 Task: Create ChildIssue0000000740 as Child Issue of Issue Issue0000000370 in Backlog  in Scrum Project Project0000000074 in Jira. Assign Person0000000145 as Assignee of Child Issue ChildIssue0000000721 of Issue Issue0000000361 in Backlog  in Scrum Project Project0000000073 in Jira. Assign Person0000000145 as Assignee of Child Issue ChildIssue0000000722 of Issue Issue0000000361 in Backlog  in Scrum Project Project0000000073 in Jira. Assign Person0000000145 as Assignee of Child Issue ChildIssue0000000723 of Issue Issue0000000362 in Backlog  in Scrum Project Project0000000073 in Jira. Assign Person0000000145 as Assignee of Child Issue ChildIssue0000000724 of Issue Issue0000000362 in Backlog  in Scrum Project Project0000000073 in Jira
Action: Mouse moved to (83, 278)
Screenshot: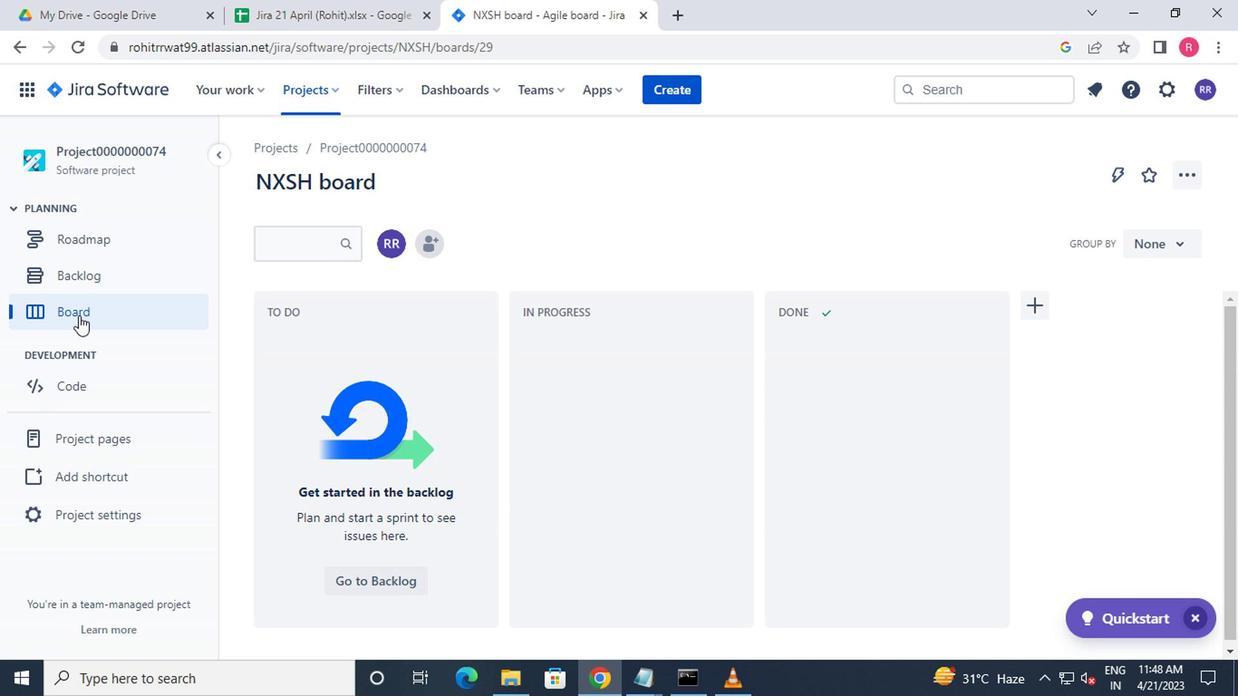 
Action: Mouse pressed left at (83, 278)
Screenshot: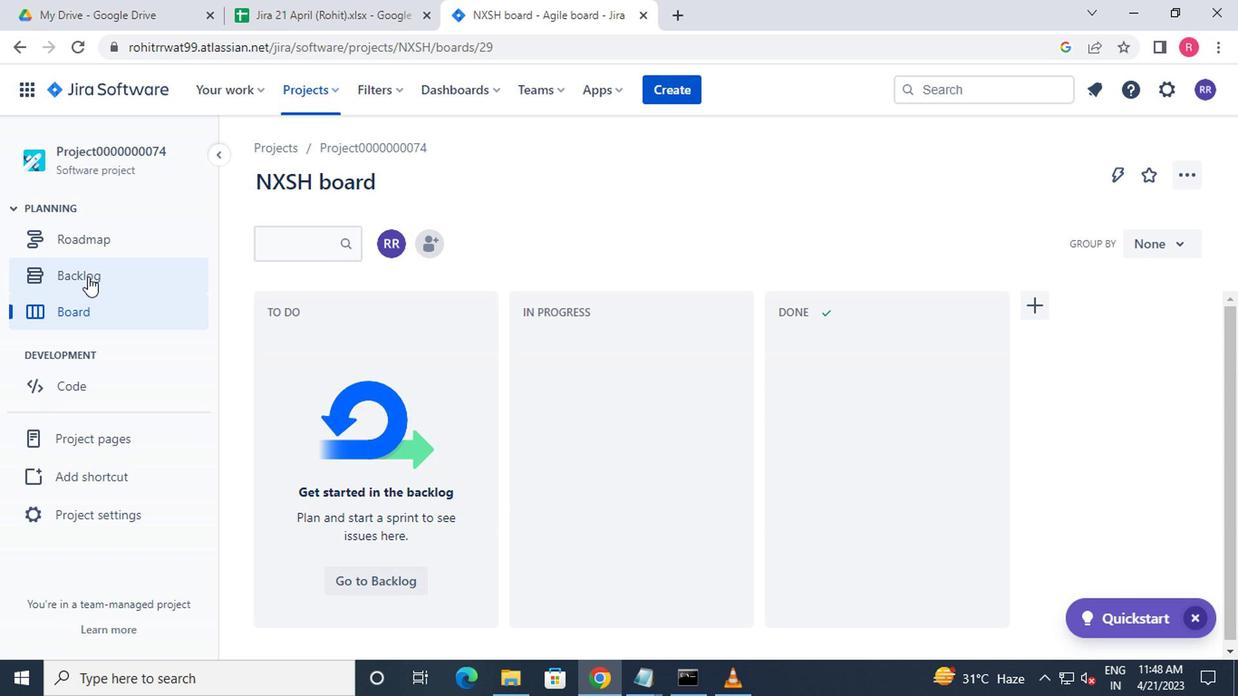 
Action: Mouse moved to (488, 432)
Screenshot: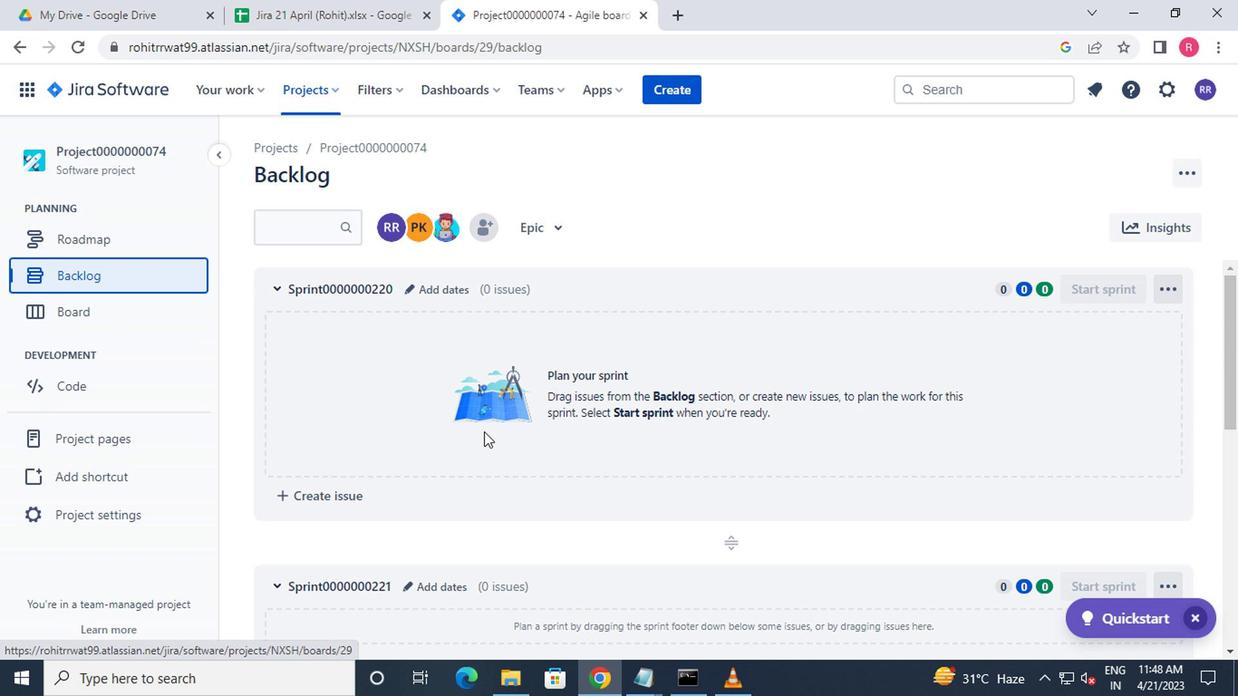 
Action: Mouse scrolled (488, 432) with delta (0, 0)
Screenshot: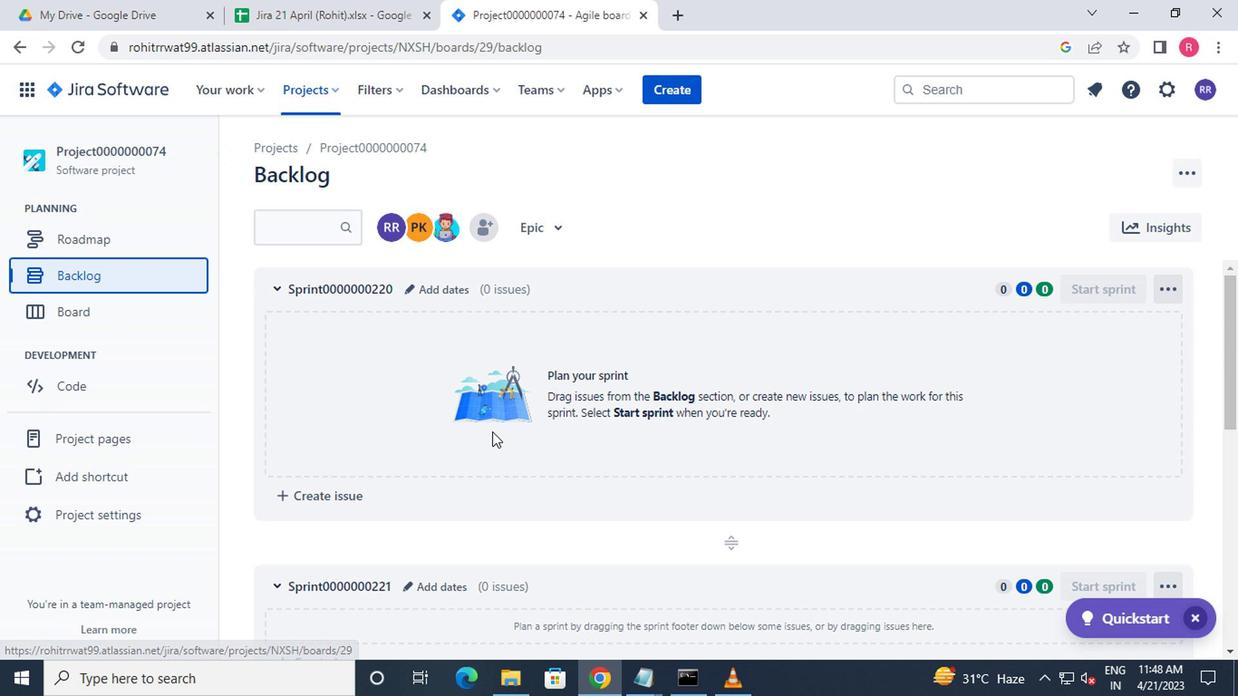
Action: Mouse scrolled (488, 432) with delta (0, 0)
Screenshot: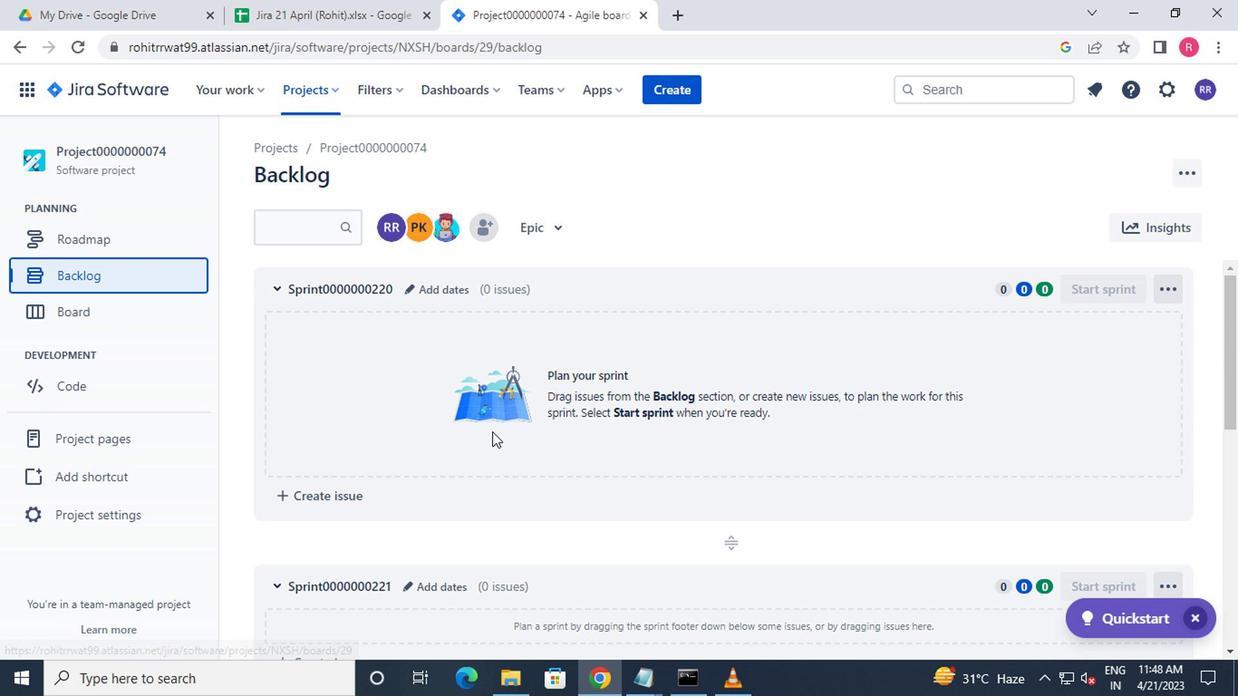 
Action: Mouse scrolled (488, 432) with delta (0, 0)
Screenshot: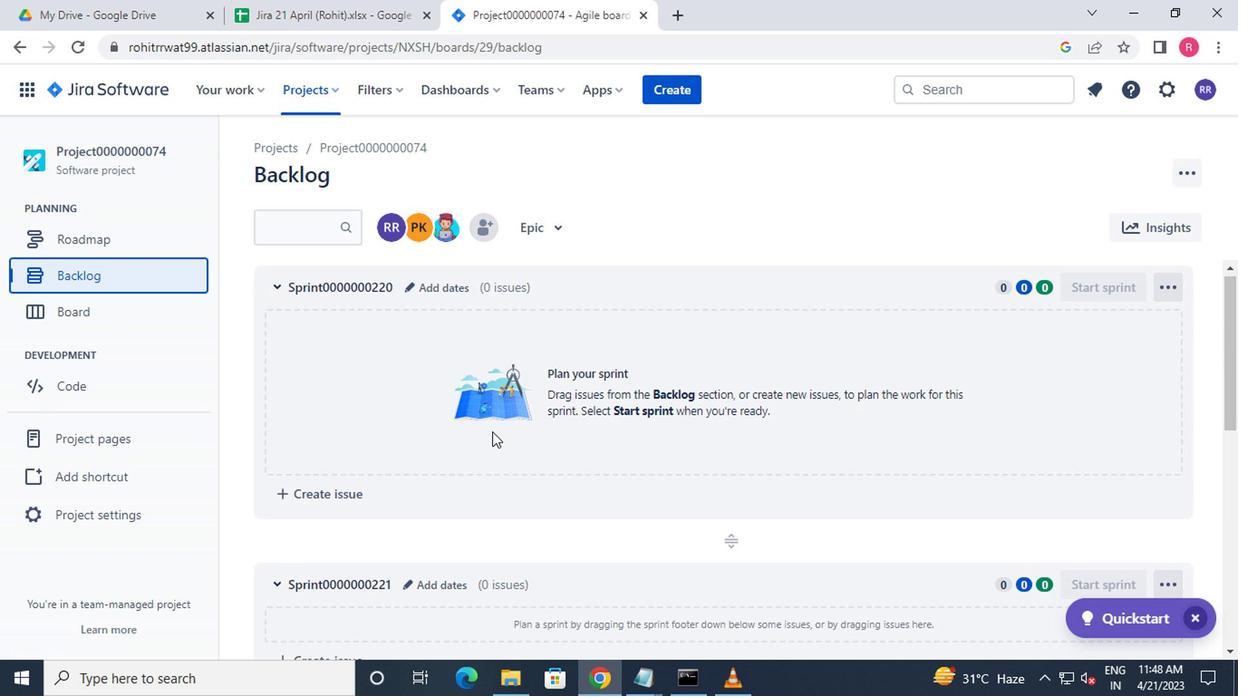 
Action: Mouse scrolled (488, 432) with delta (0, 0)
Screenshot: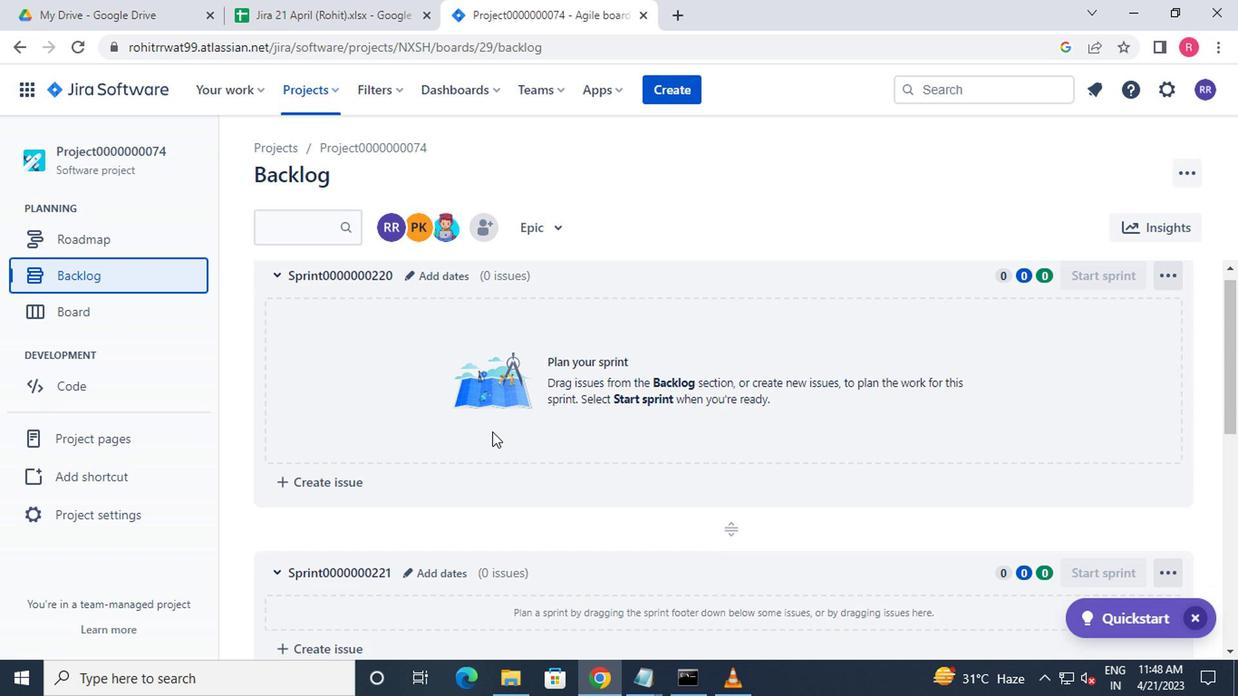 
Action: Mouse moved to (490, 432)
Screenshot: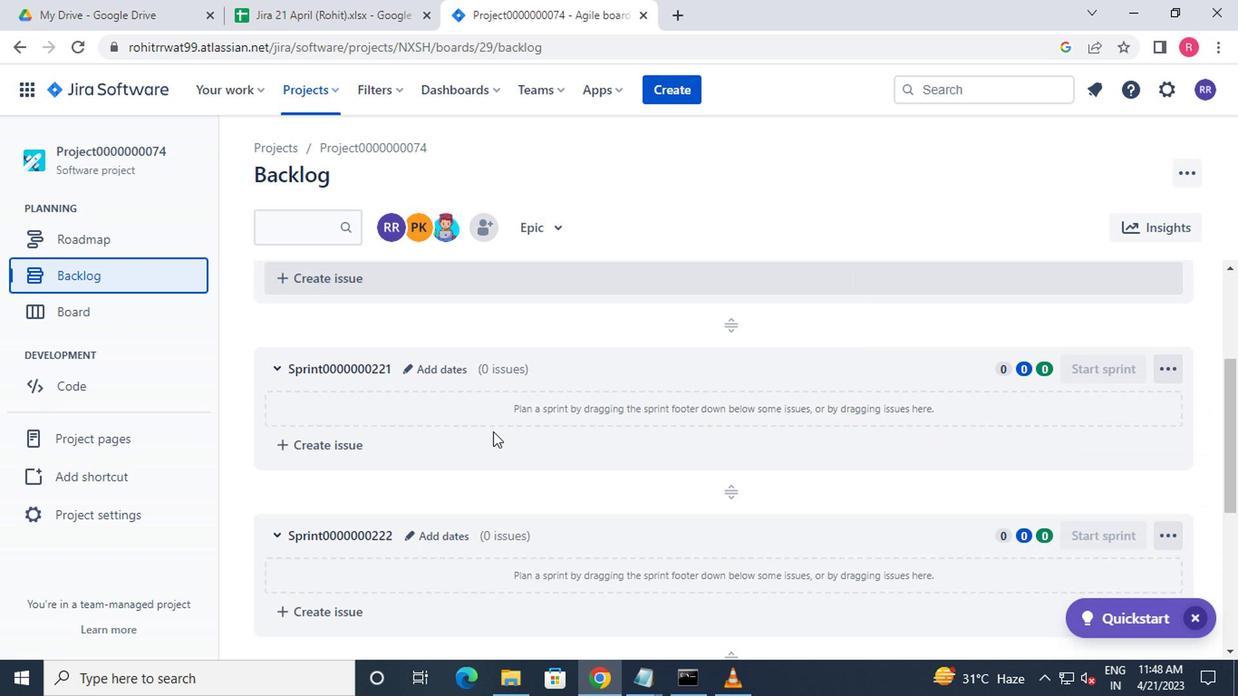 
Action: Mouse scrolled (490, 432) with delta (0, 0)
Screenshot: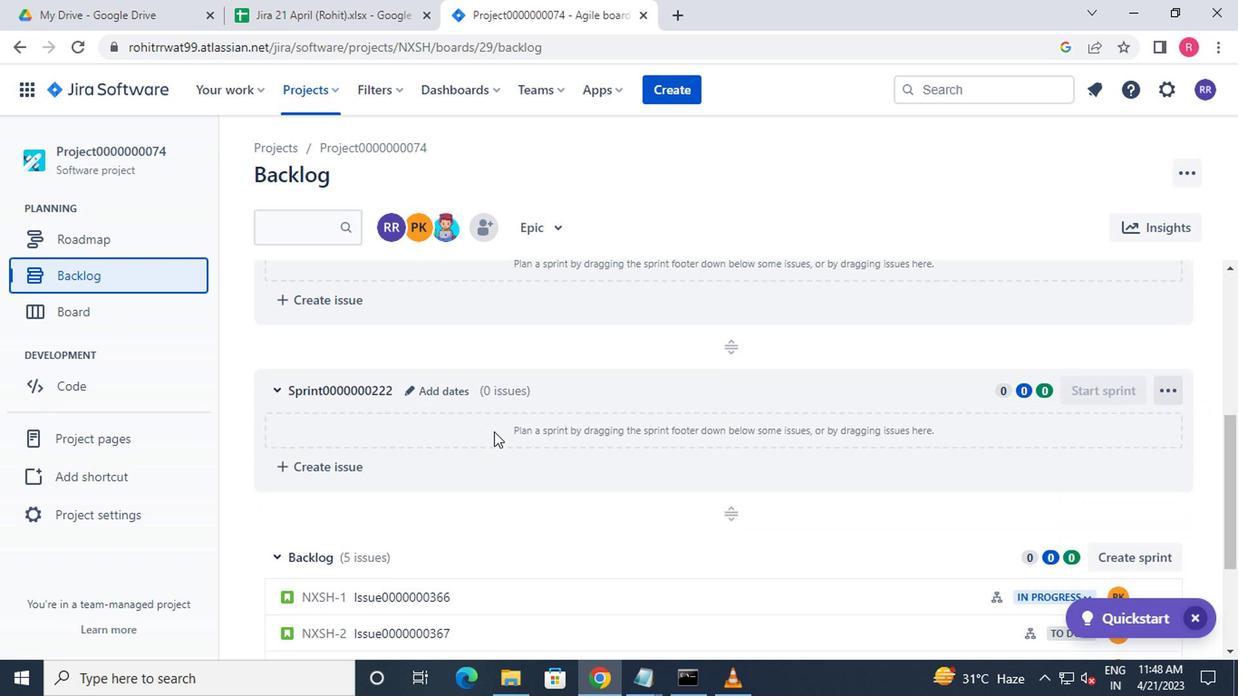 
Action: Mouse scrolled (490, 432) with delta (0, 0)
Screenshot: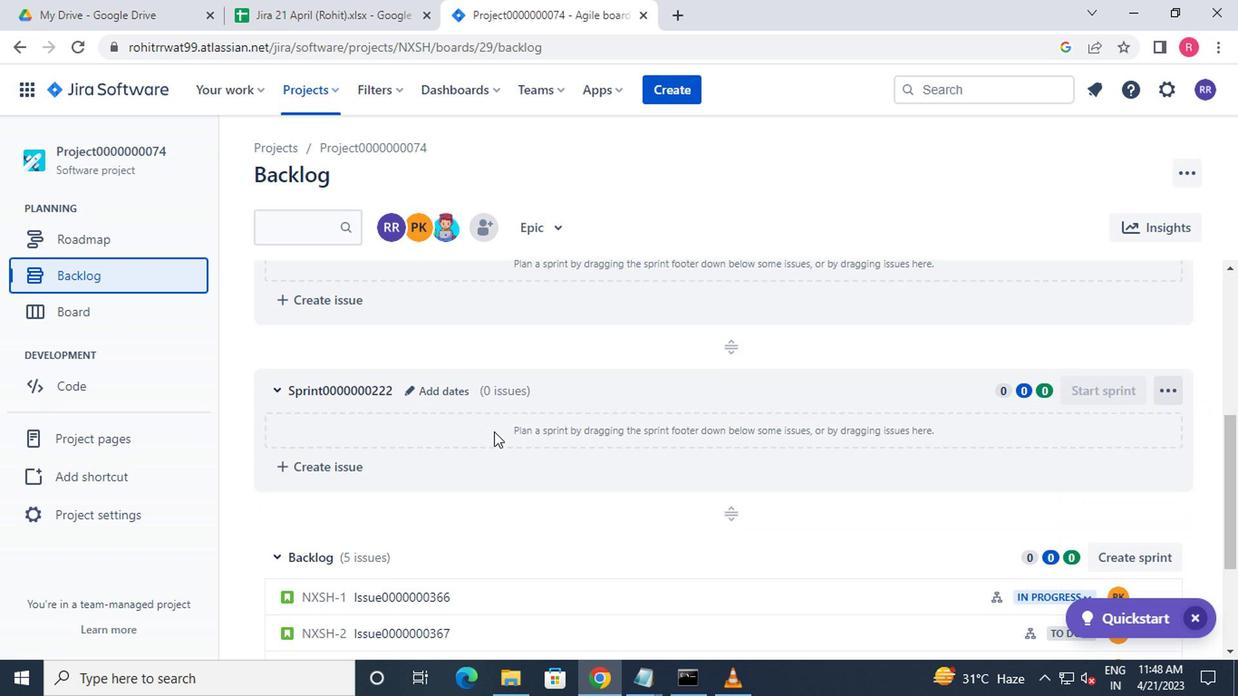 
Action: Mouse moved to (536, 558)
Screenshot: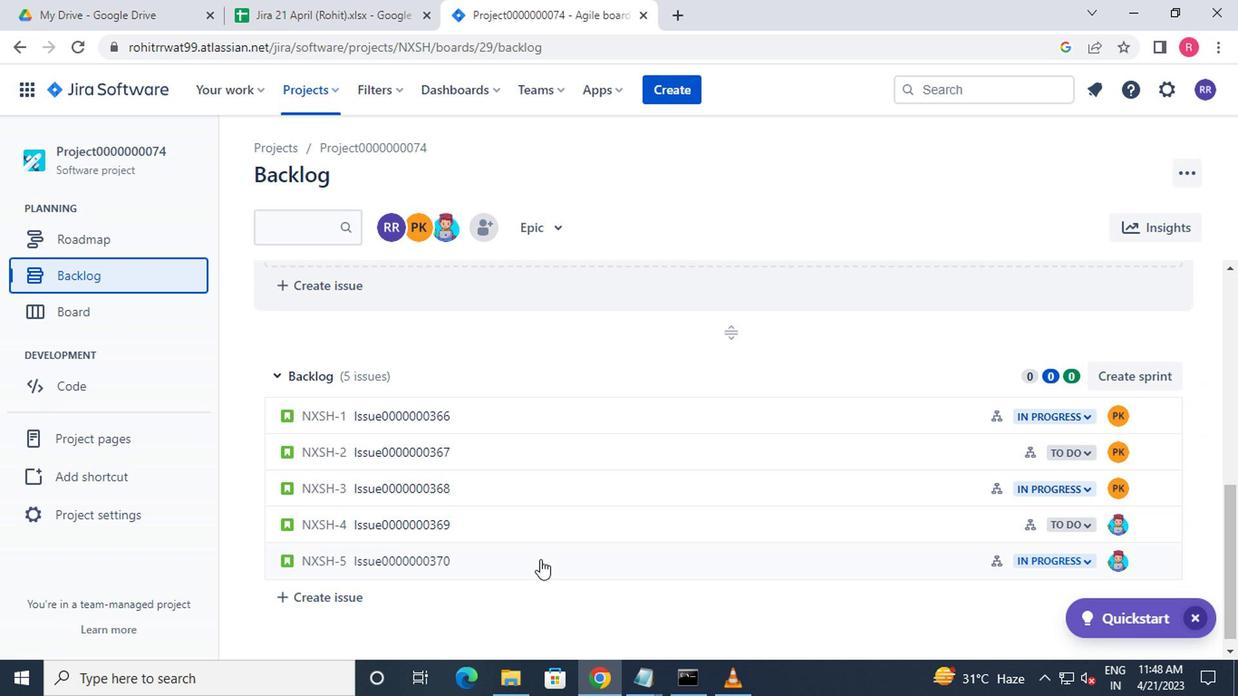 
Action: Mouse pressed left at (536, 558)
Screenshot: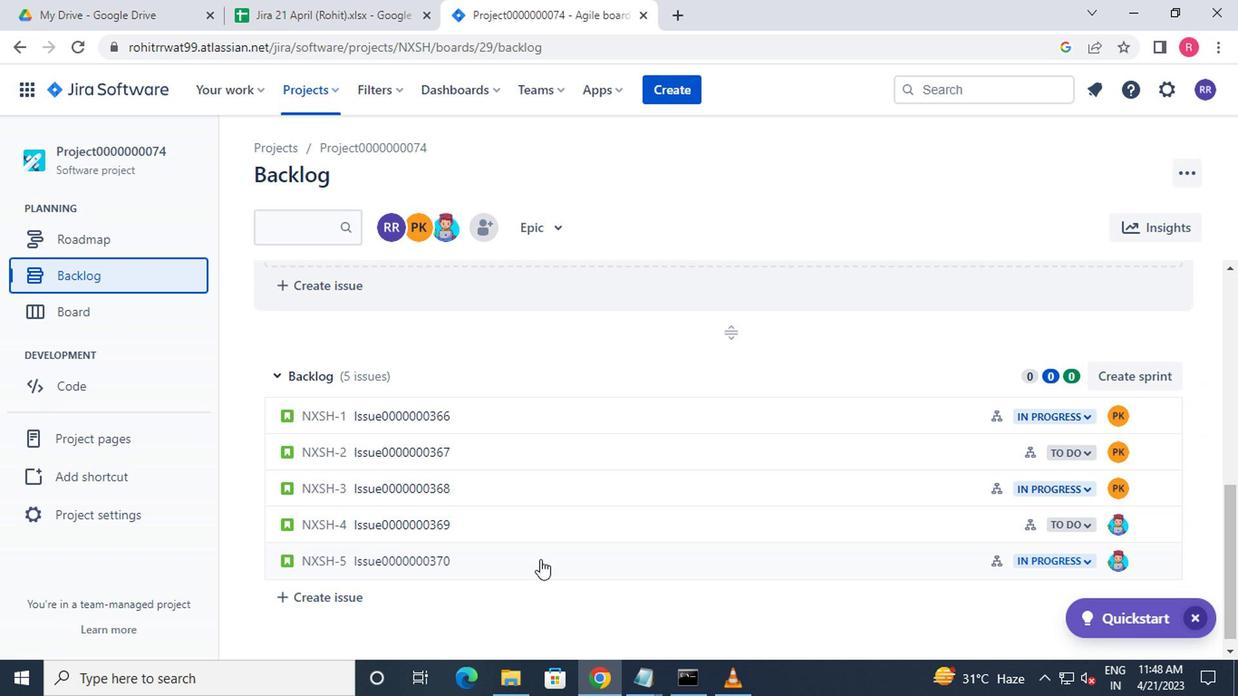 
Action: Mouse moved to (823, 556)
Screenshot: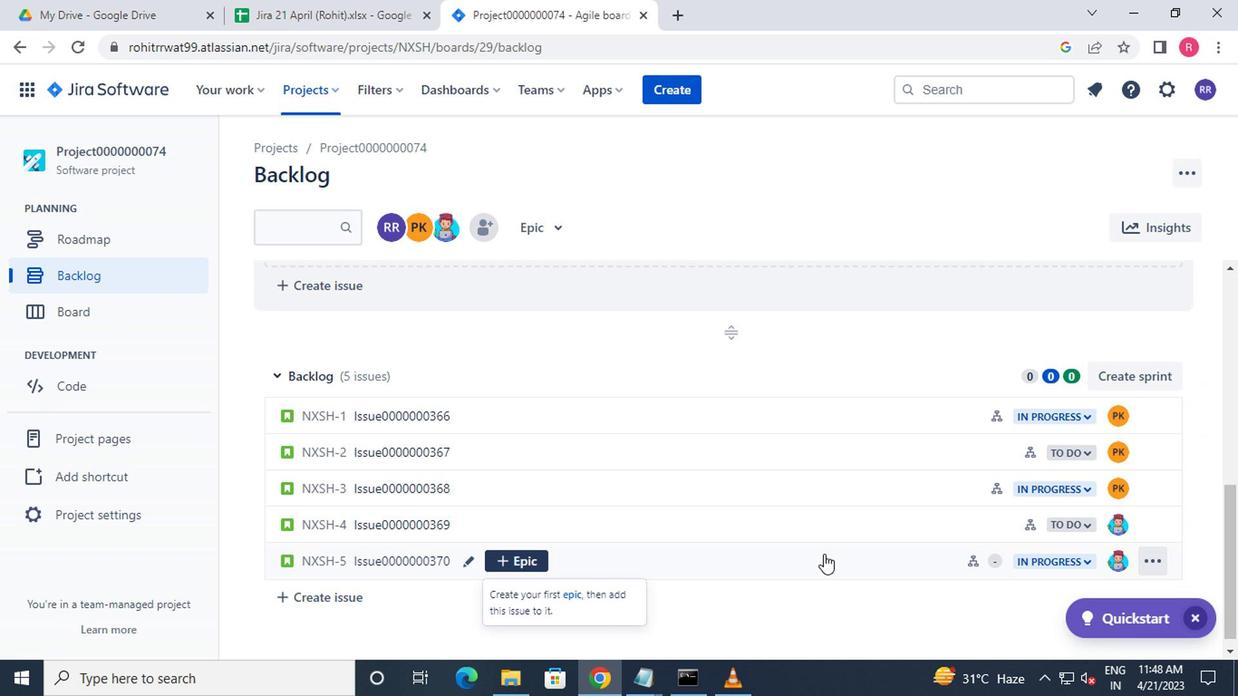 
Action: Mouse pressed left at (823, 556)
Screenshot: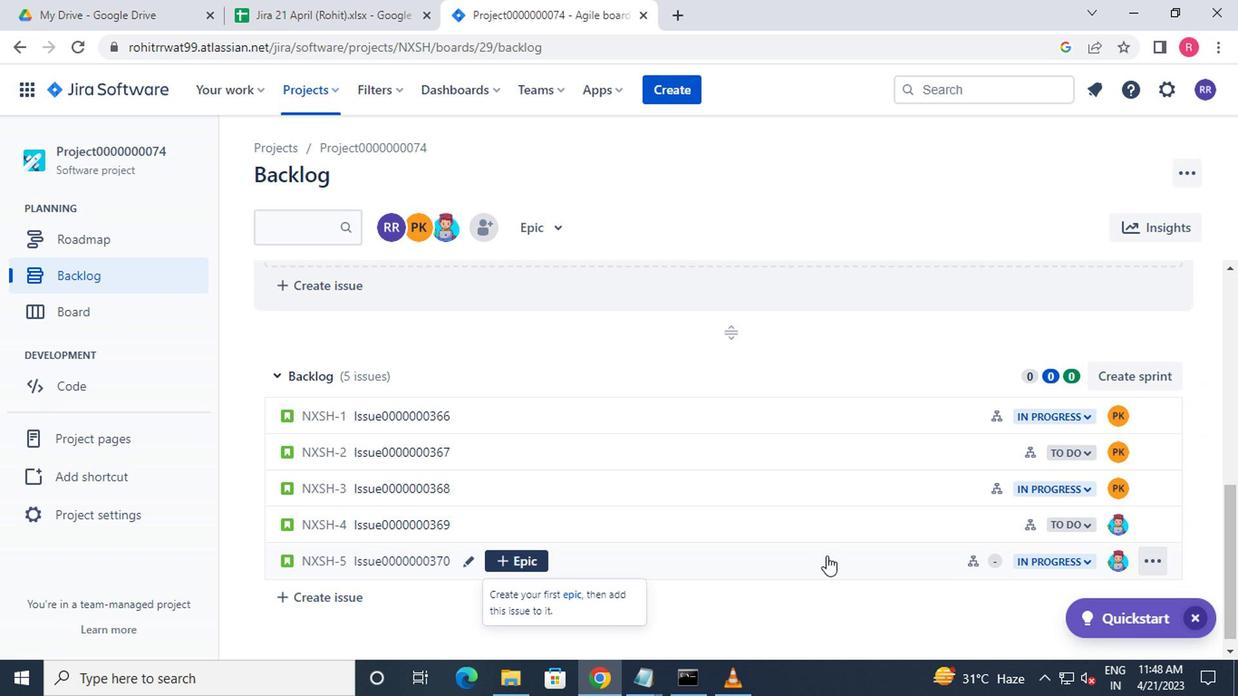 
Action: Mouse moved to (916, 371)
Screenshot: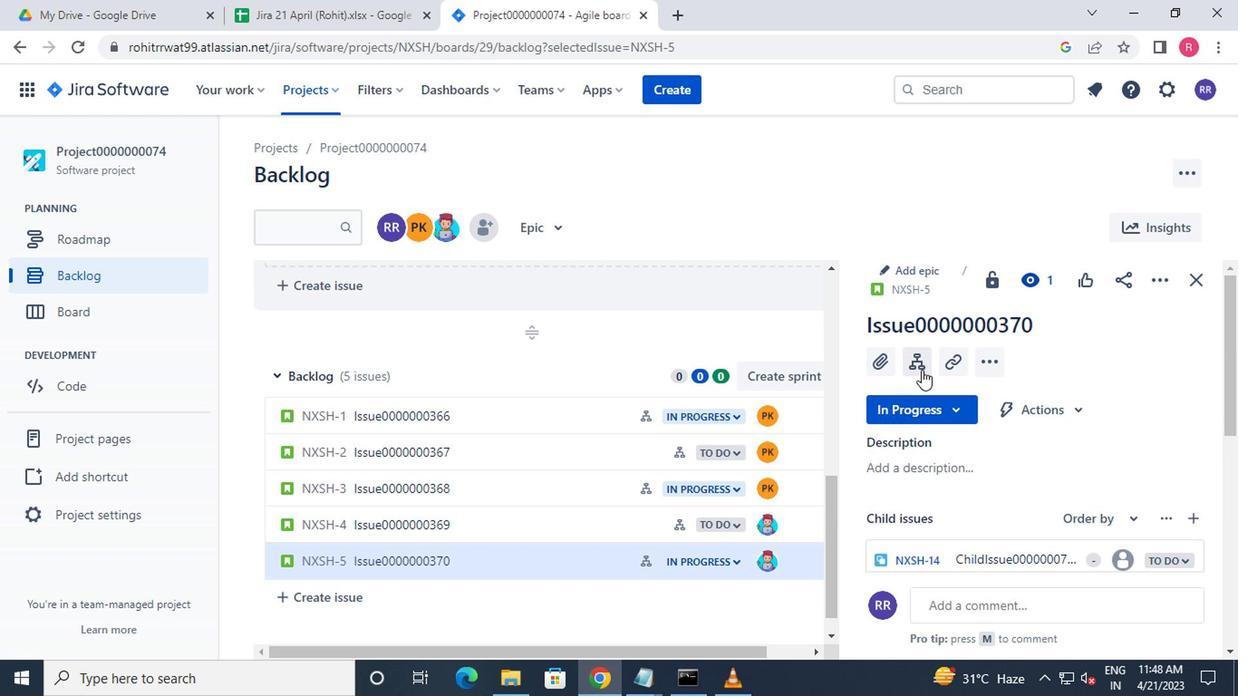 
Action: Mouse pressed left at (916, 371)
Screenshot: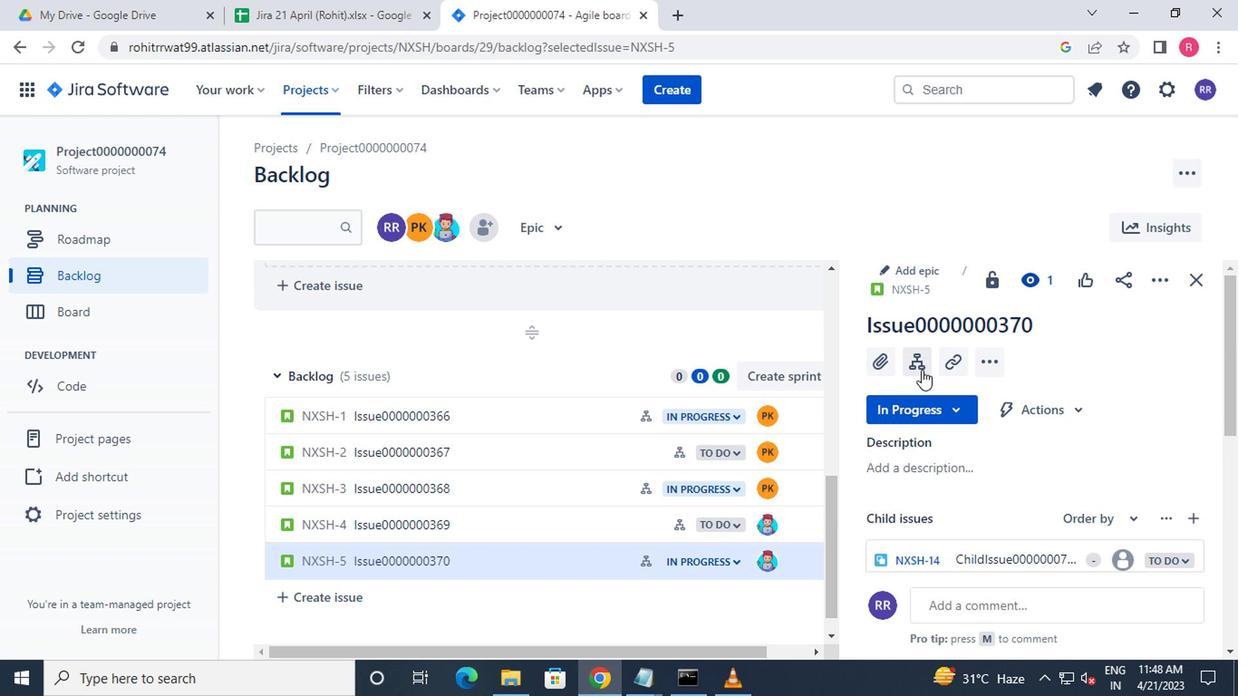 
Action: Mouse moved to (915, 389)
Screenshot: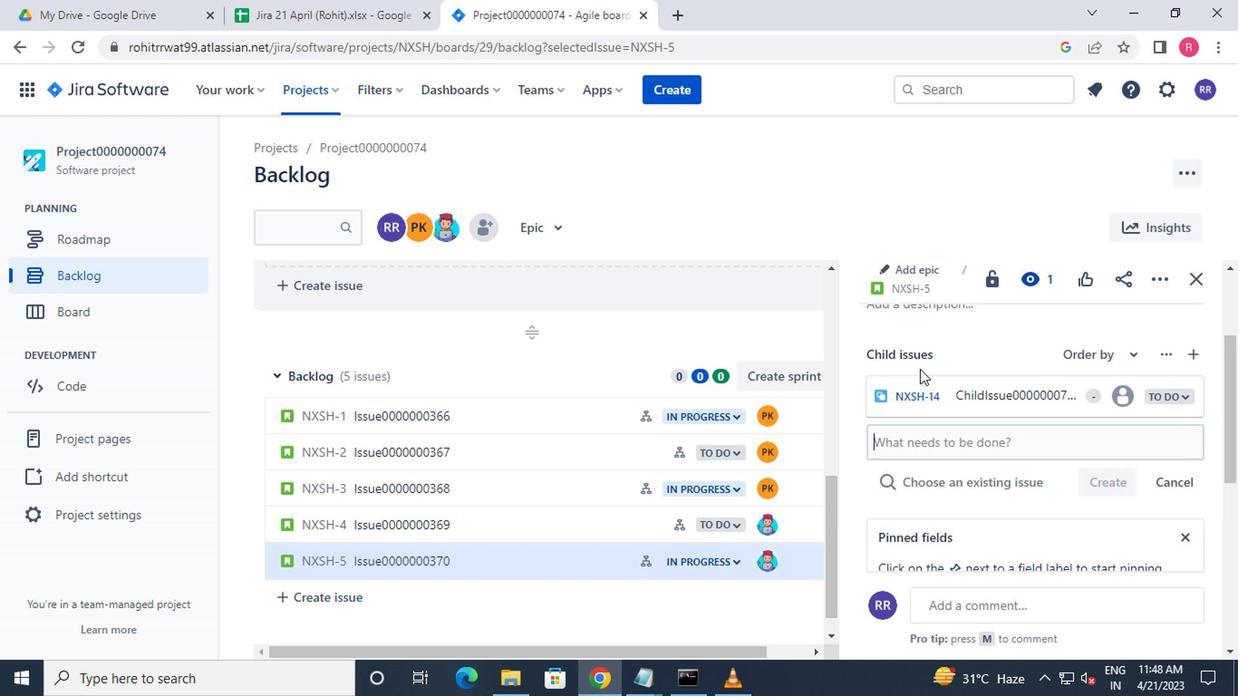 
Action: Mouse scrolled (915, 388) with delta (0, -1)
Screenshot: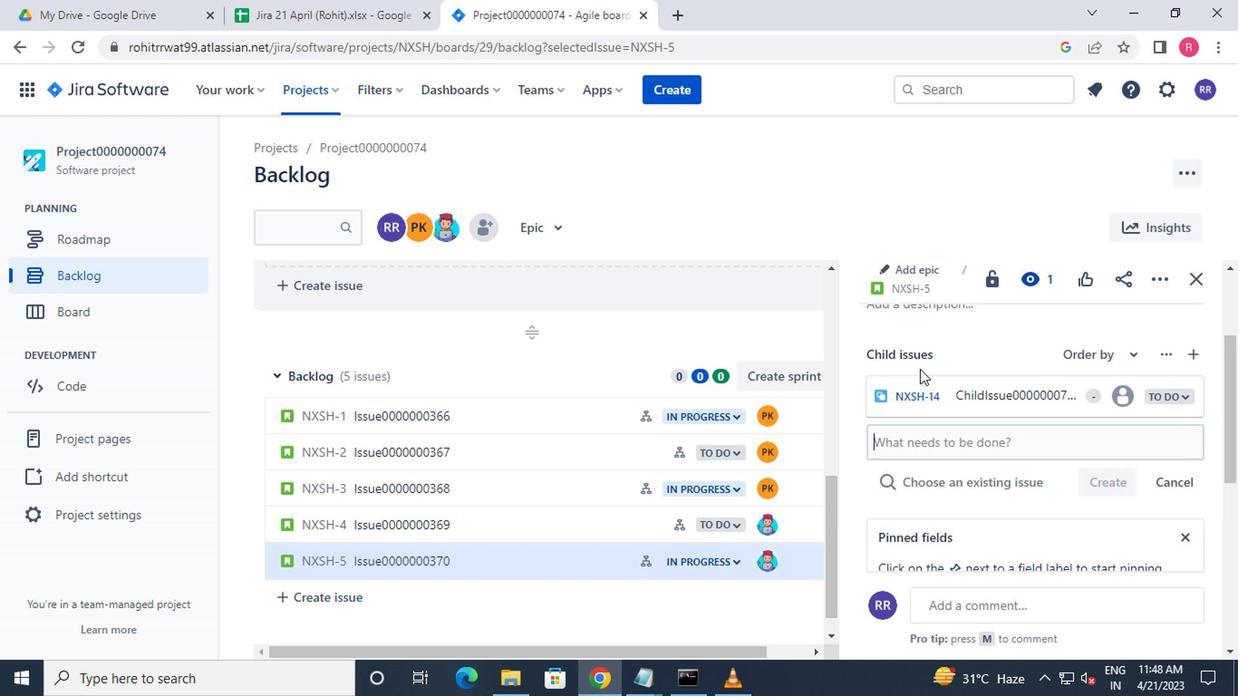
Action: Mouse moved to (930, 374)
Screenshot: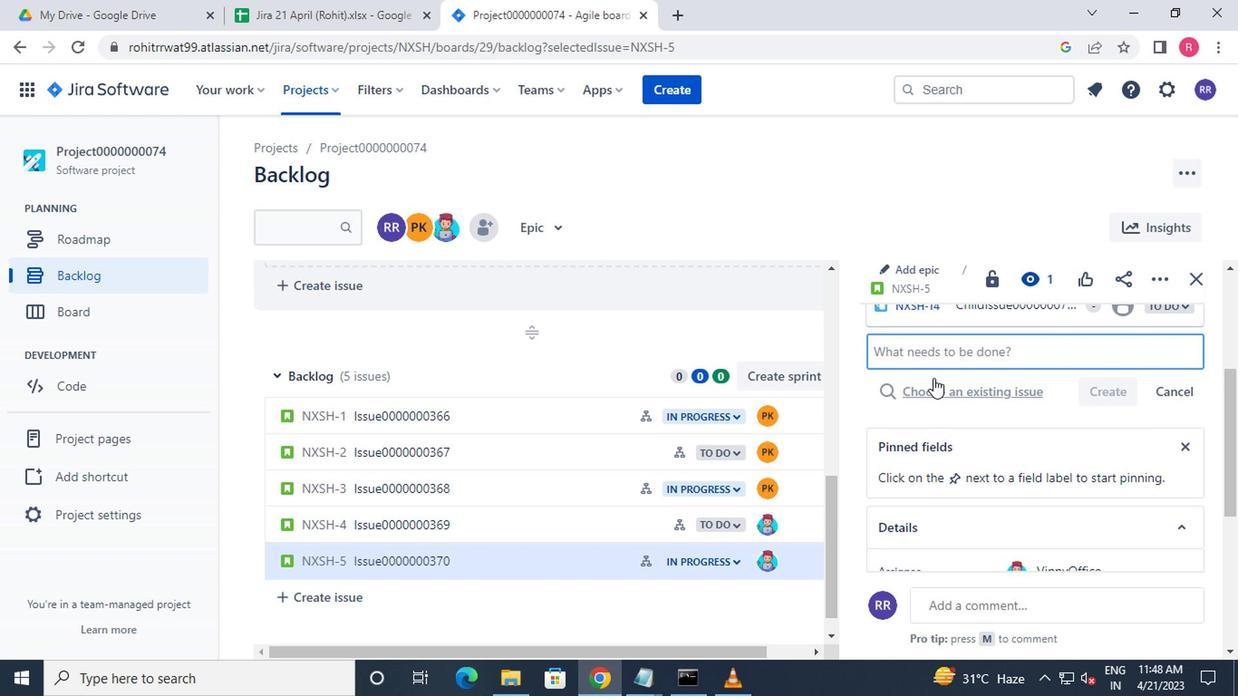 
Action: Key pressed <Key.shift>CHILD<Key.shift_r>ISSUE0000000370<Key.enter>
Screenshot: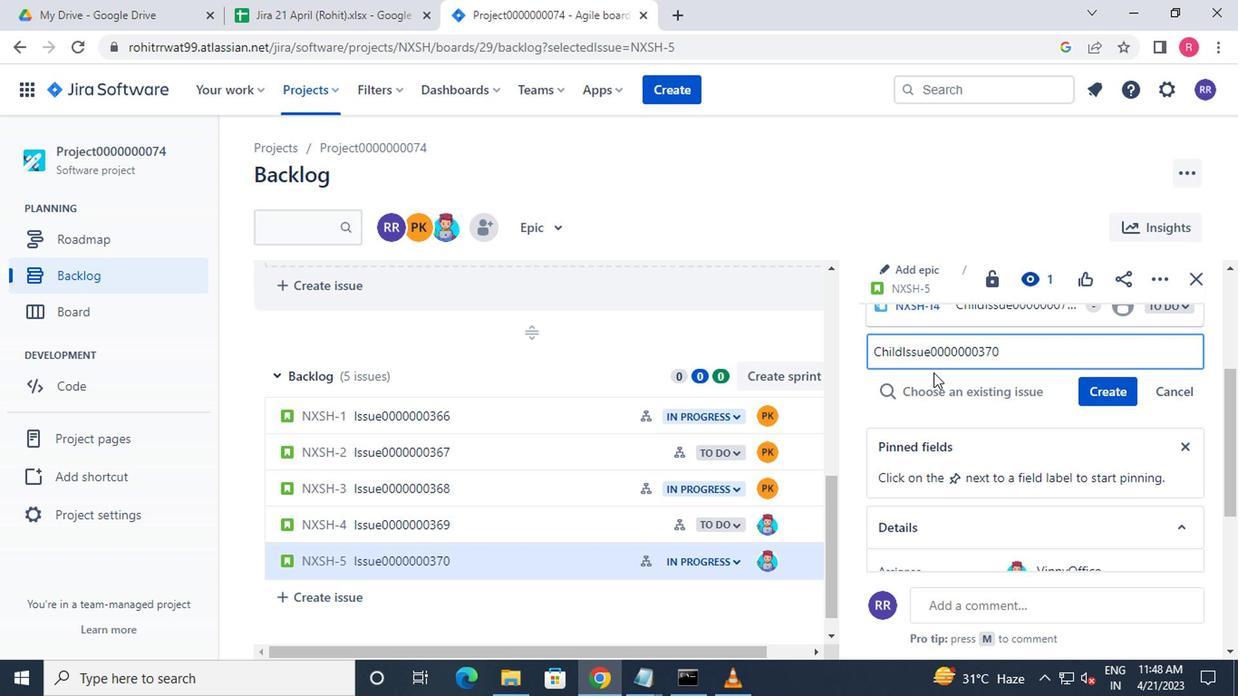 
Action: Mouse moved to (305, 90)
Screenshot: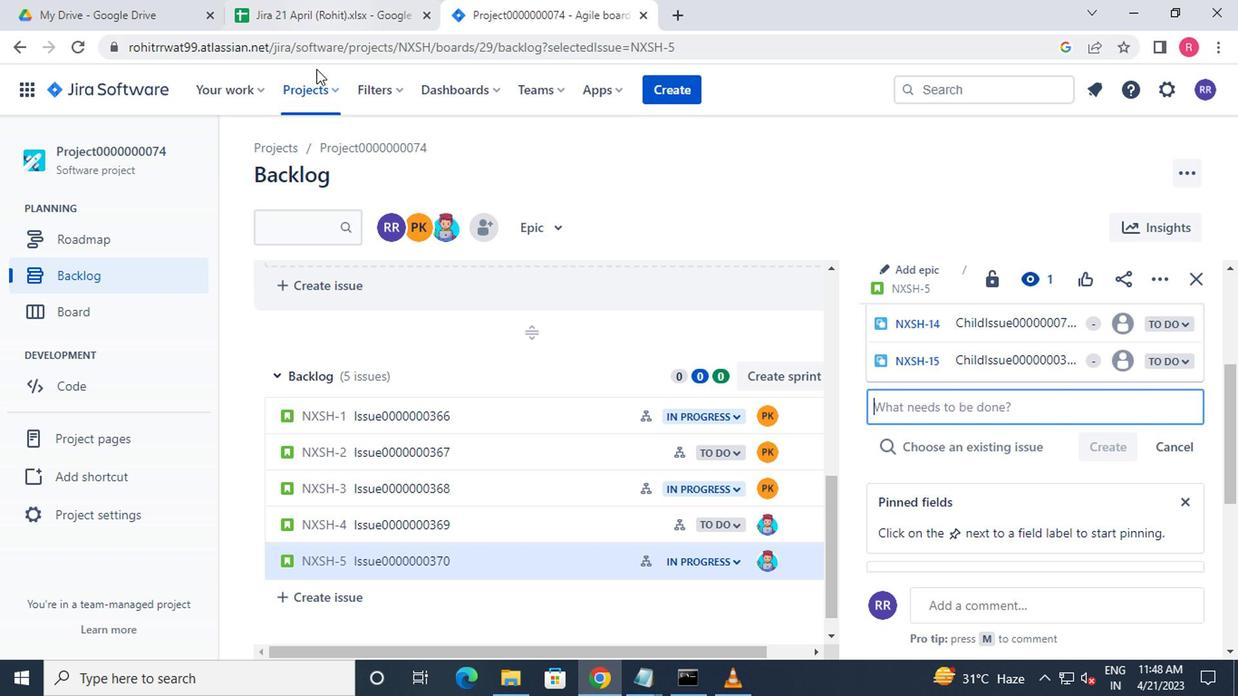 
Action: Mouse pressed left at (305, 90)
Screenshot: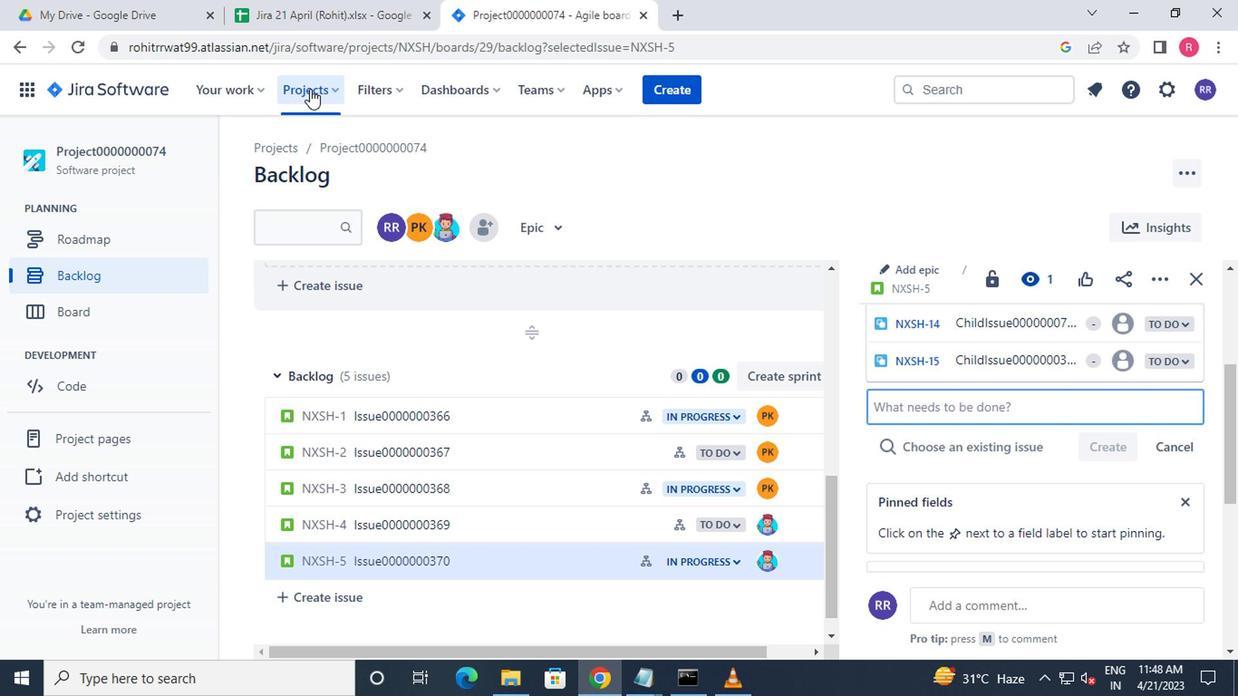 
Action: Mouse moved to (432, 221)
Screenshot: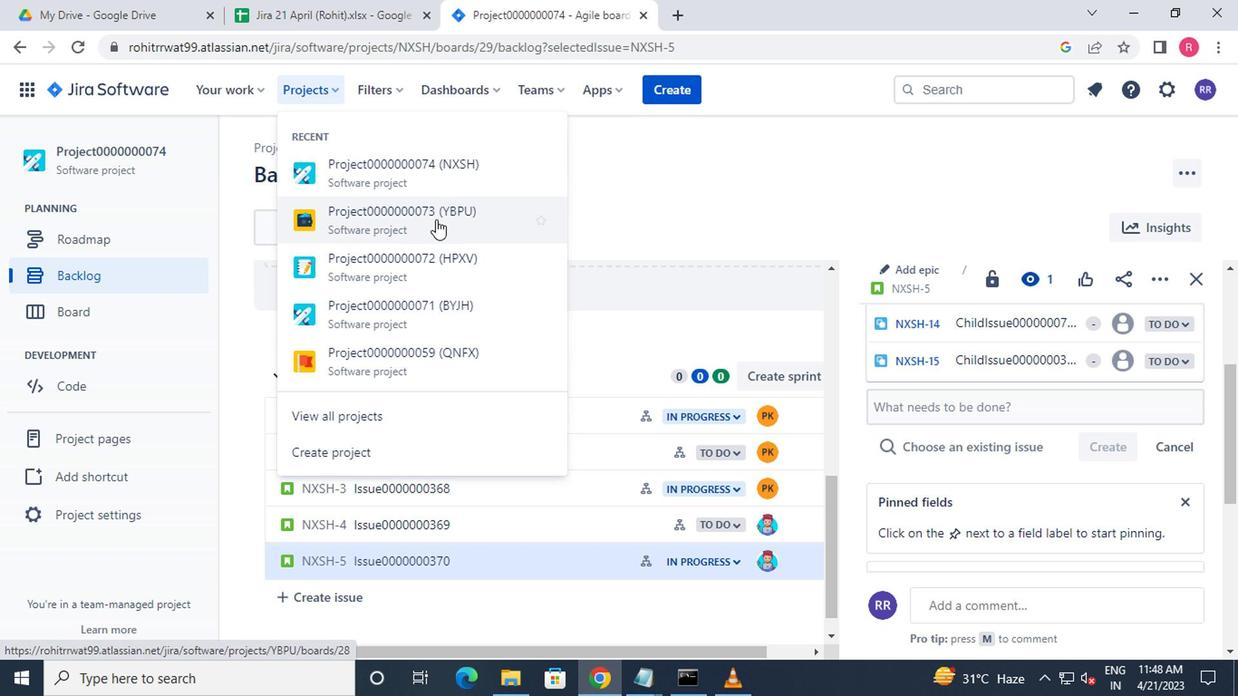 
Action: Mouse pressed left at (432, 221)
Screenshot: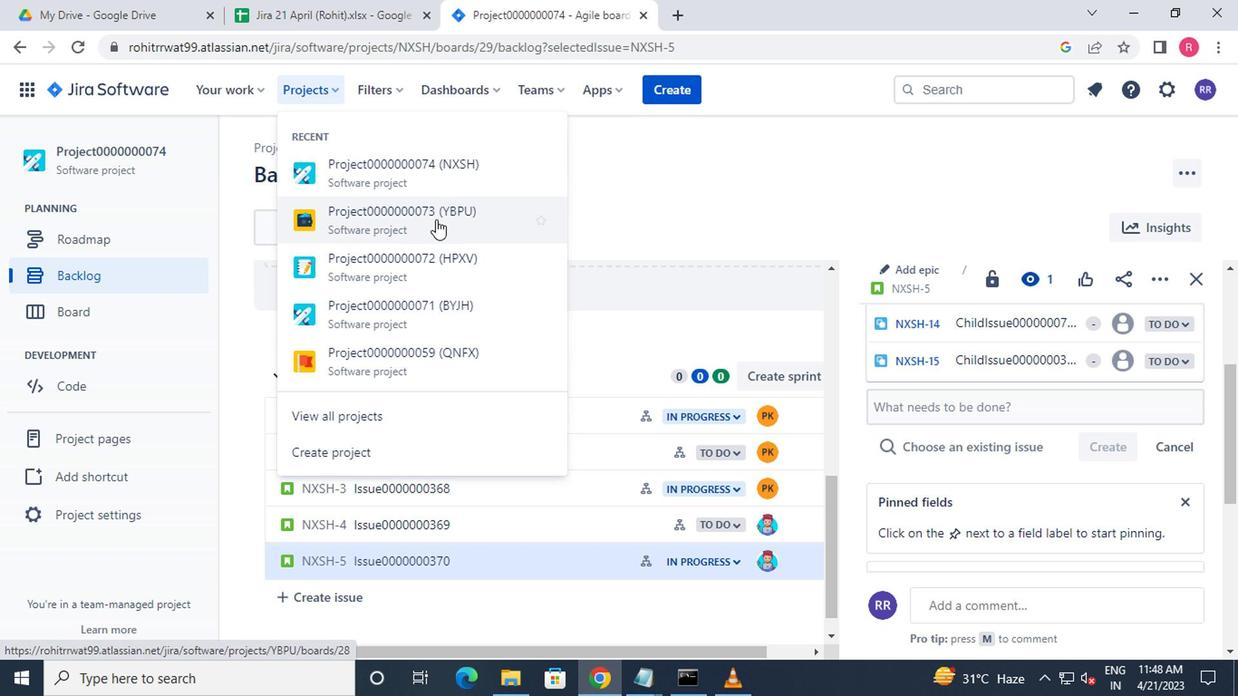 
Action: Mouse moved to (163, 272)
Screenshot: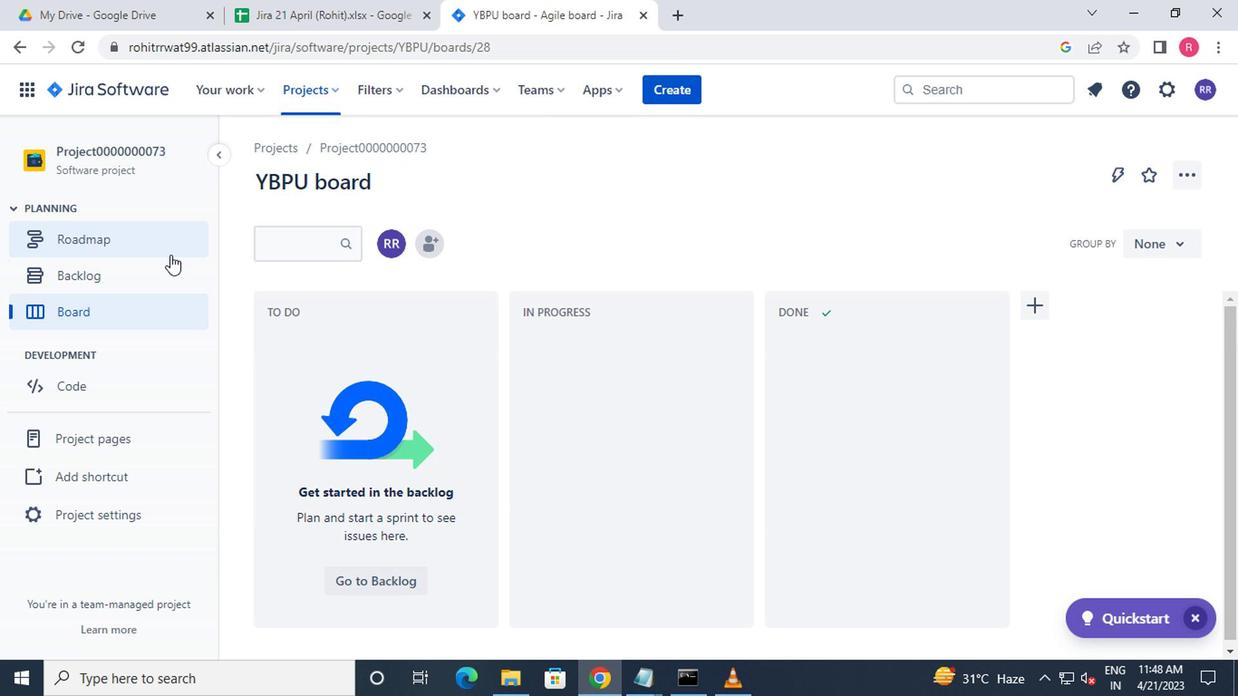 
Action: Mouse pressed left at (163, 272)
Screenshot: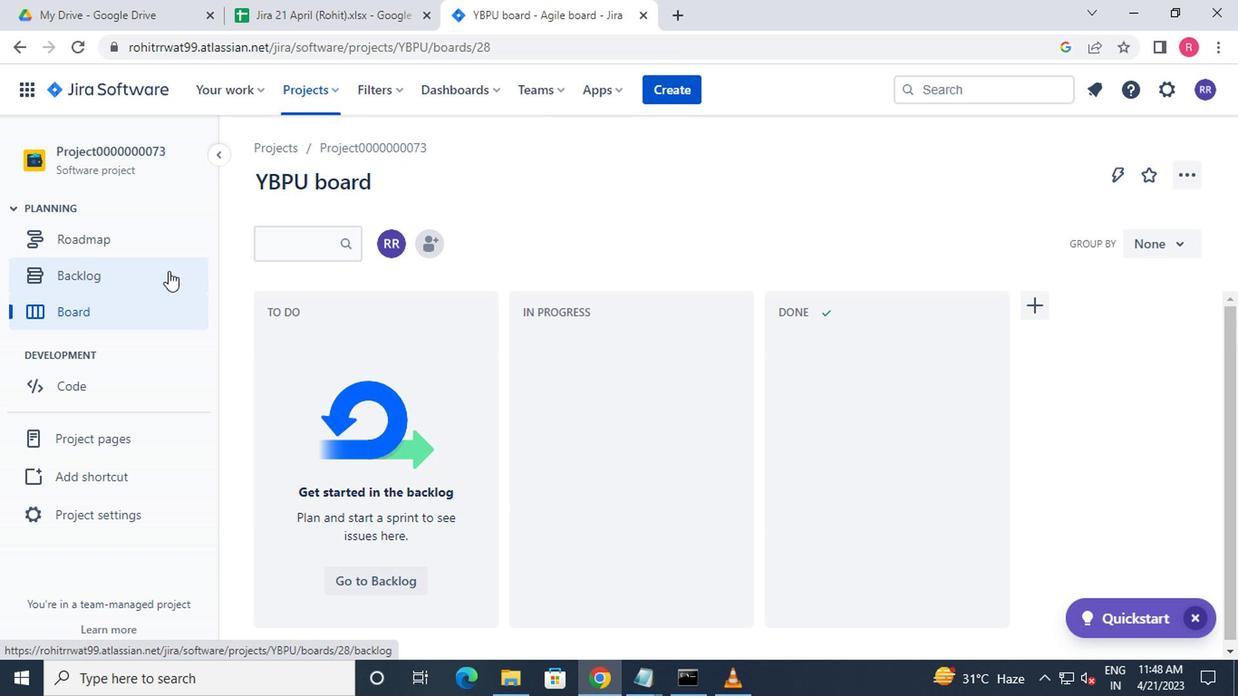 
Action: Mouse moved to (481, 369)
Screenshot: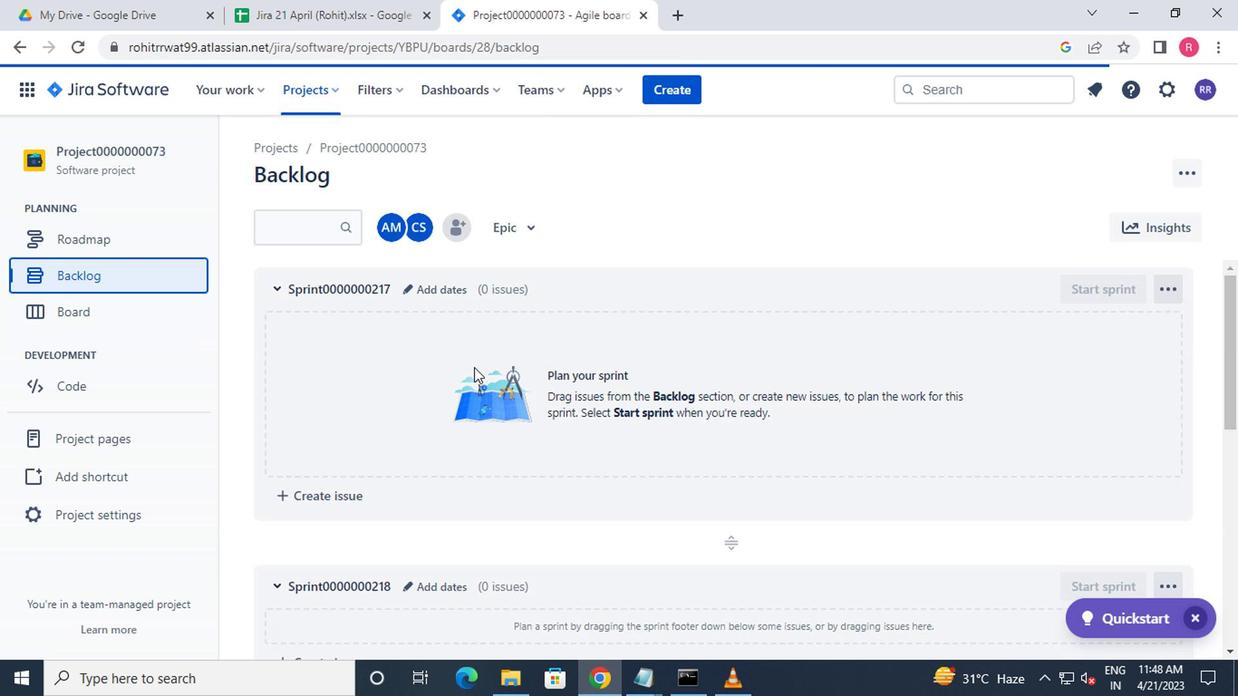 
Action: Mouse scrolled (481, 368) with delta (0, -1)
Screenshot: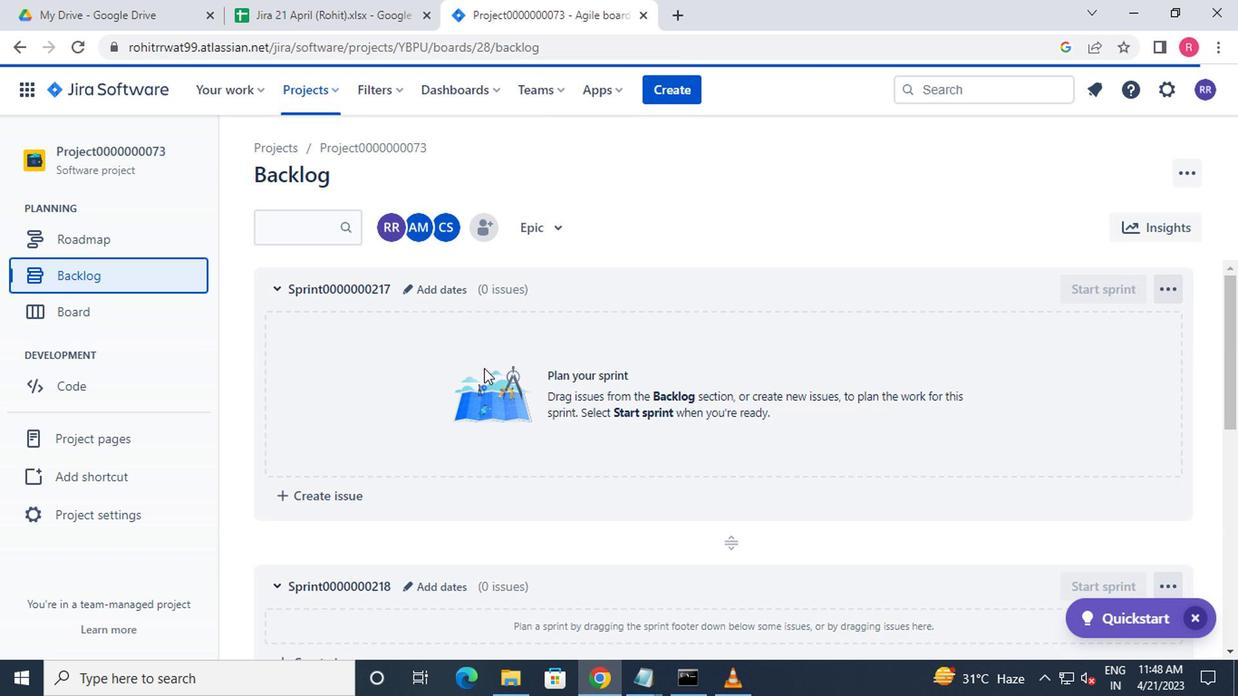 
Action: Mouse moved to (481, 369)
Screenshot: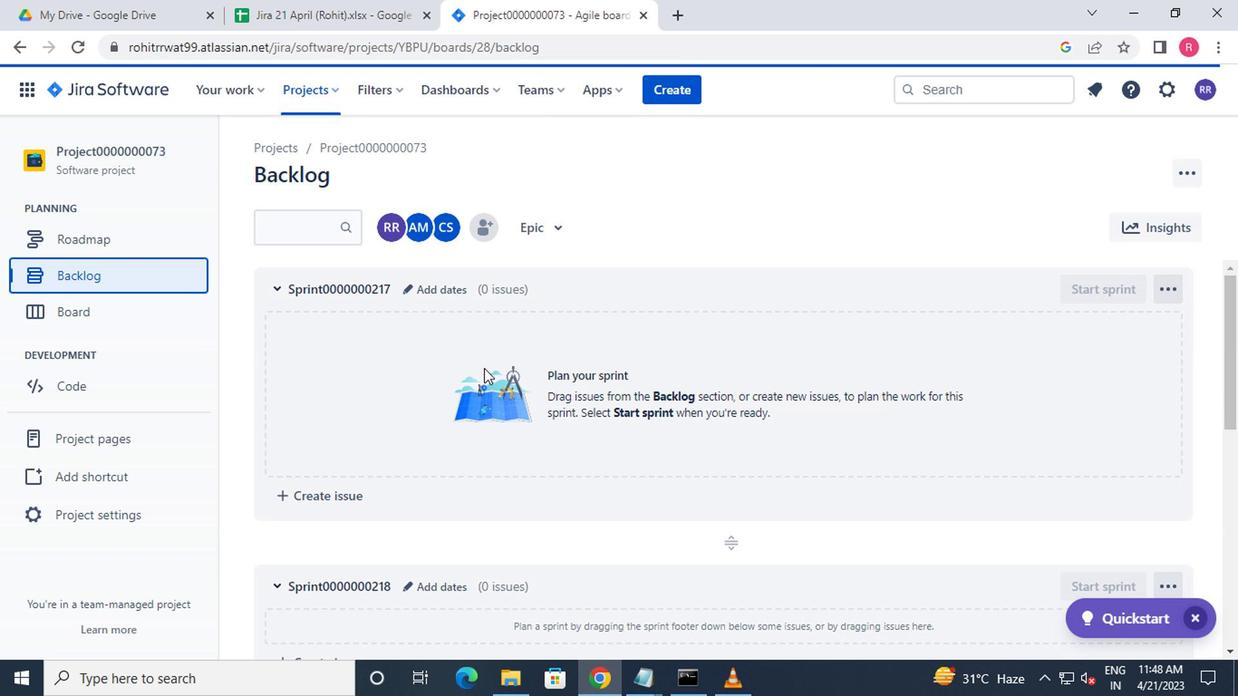 
Action: Mouse scrolled (481, 368) with delta (0, -1)
Screenshot: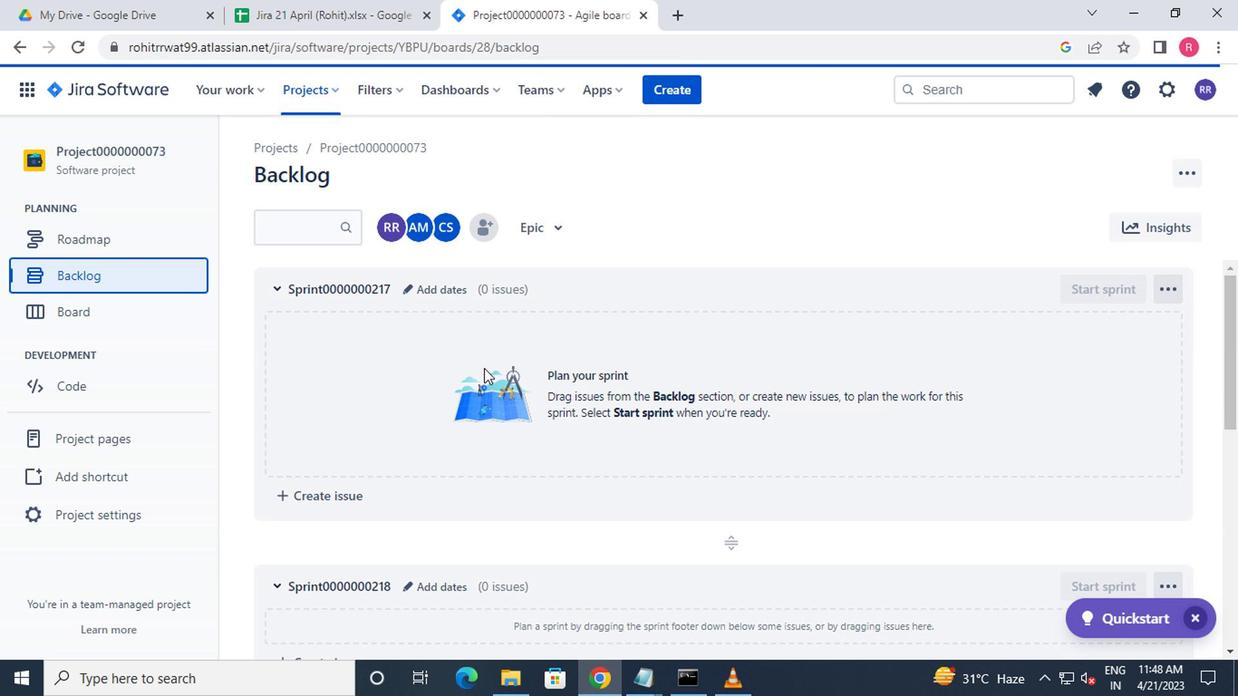 
Action: Mouse moved to (481, 369)
Screenshot: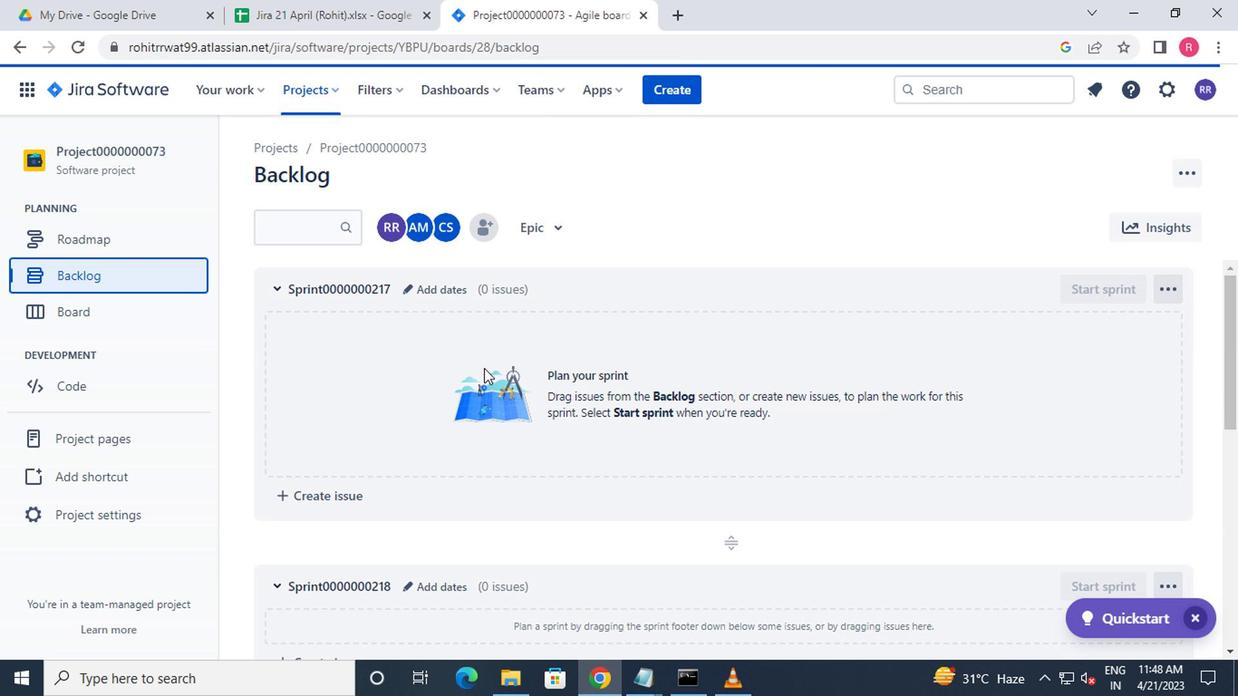 
Action: Mouse scrolled (481, 368) with delta (0, -1)
Screenshot: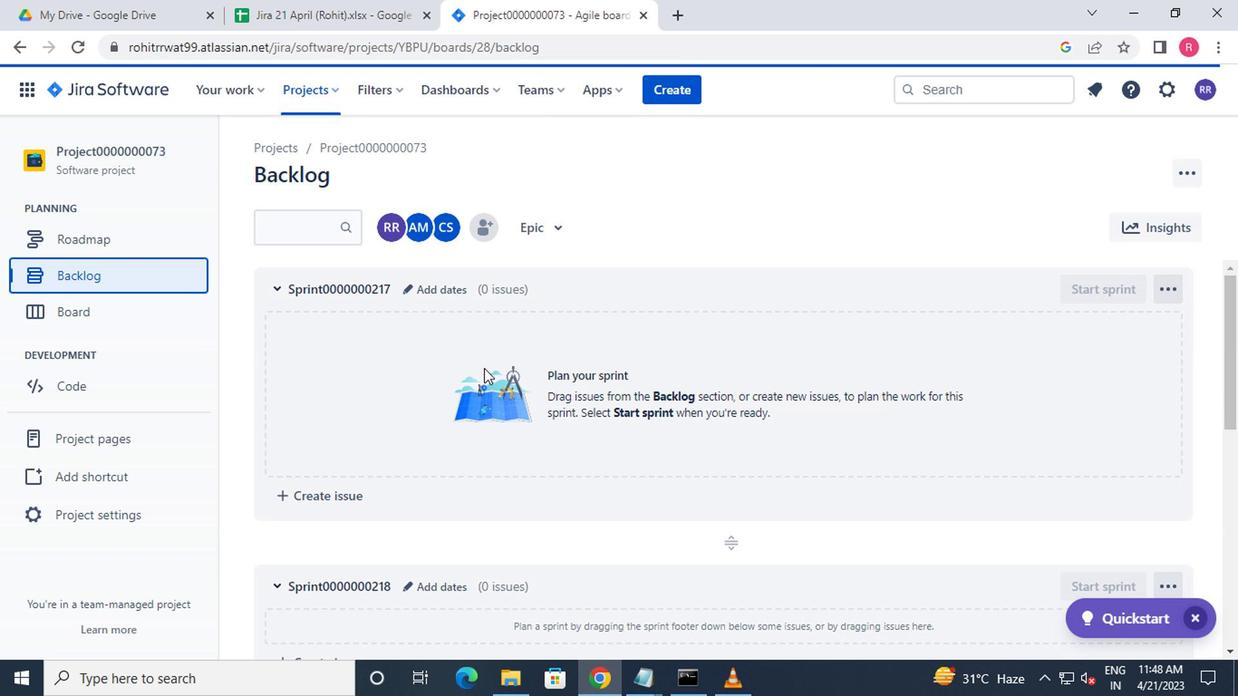 
Action: Mouse moved to (483, 369)
Screenshot: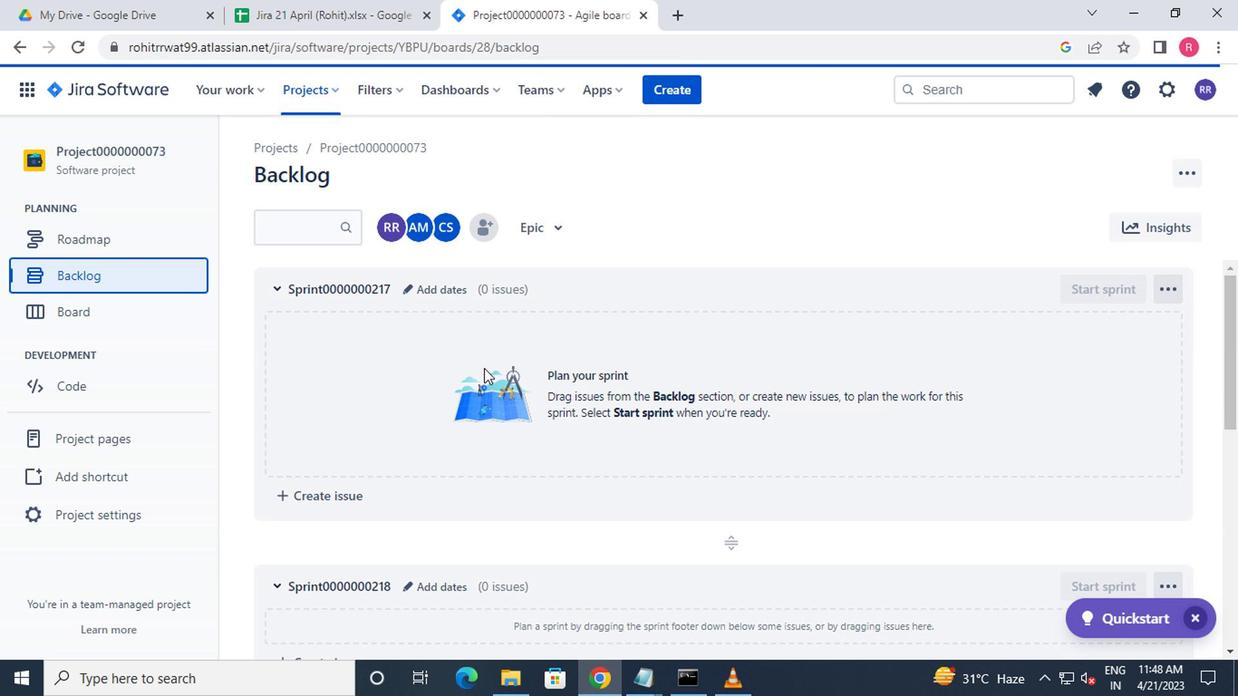 
Action: Mouse scrolled (483, 368) with delta (0, -1)
Screenshot: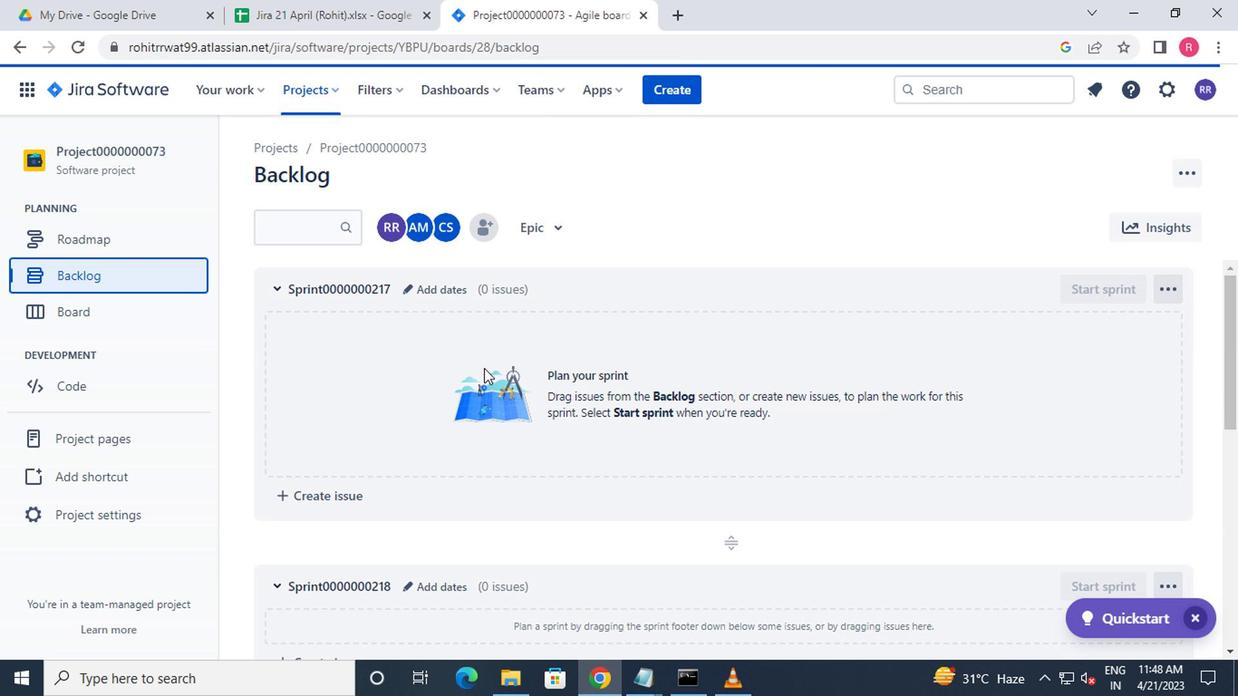
Action: Mouse moved to (483, 369)
Screenshot: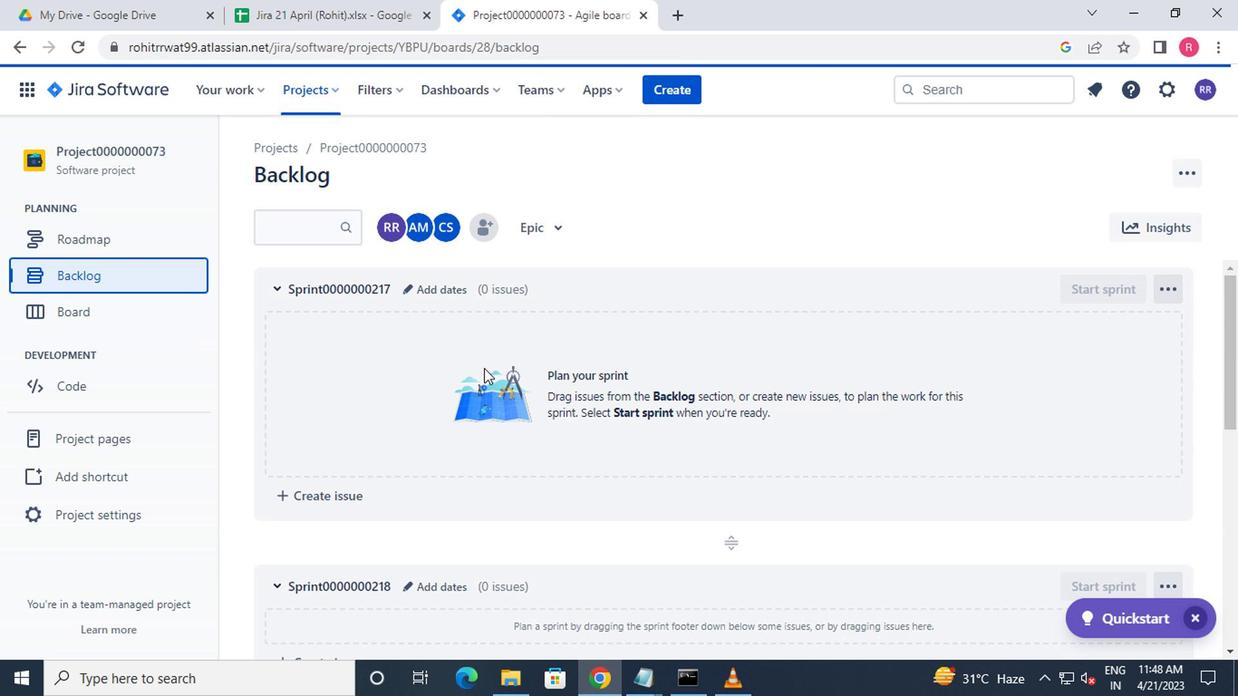 
Action: Mouse scrolled (483, 368) with delta (0, -1)
Screenshot: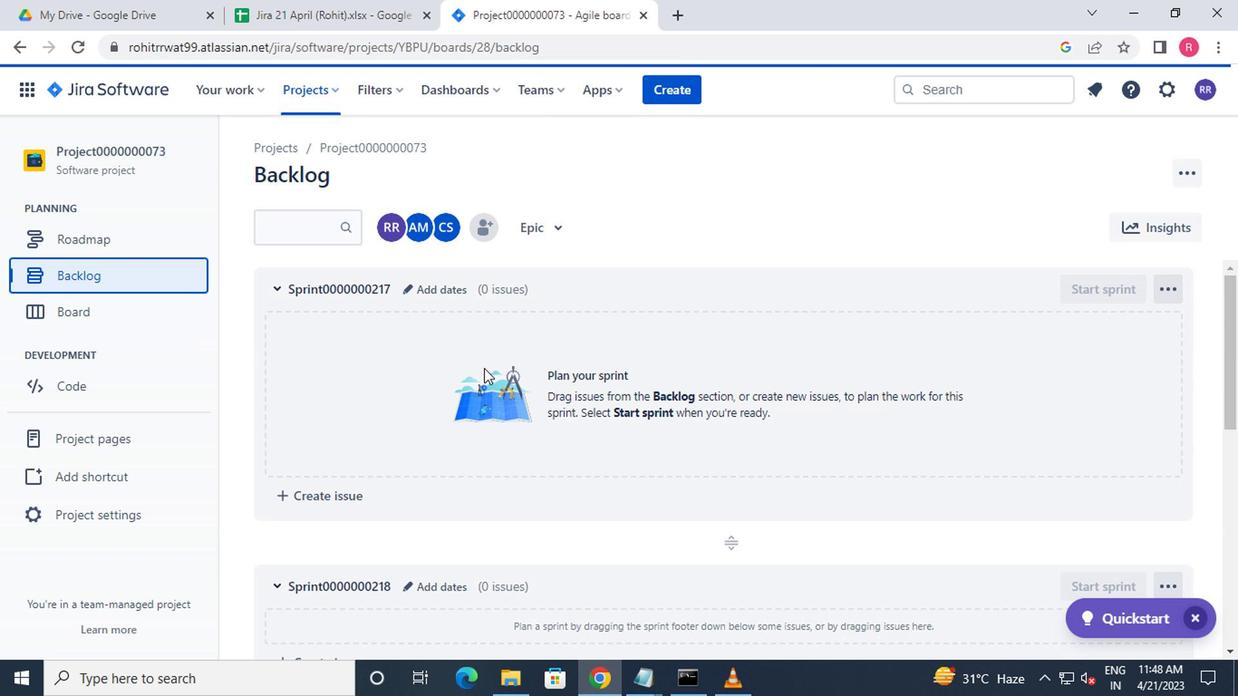 
Action: Mouse moved to (484, 369)
Screenshot: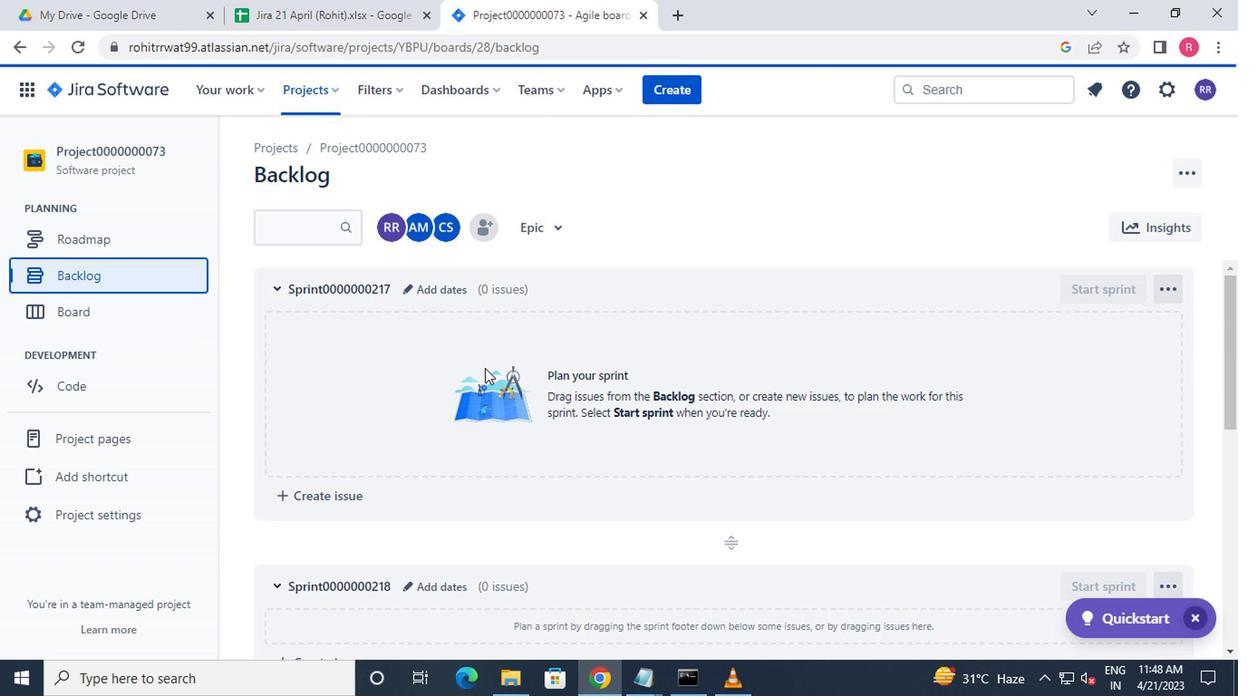 
Action: Mouse scrolled (484, 368) with delta (0, -1)
Screenshot: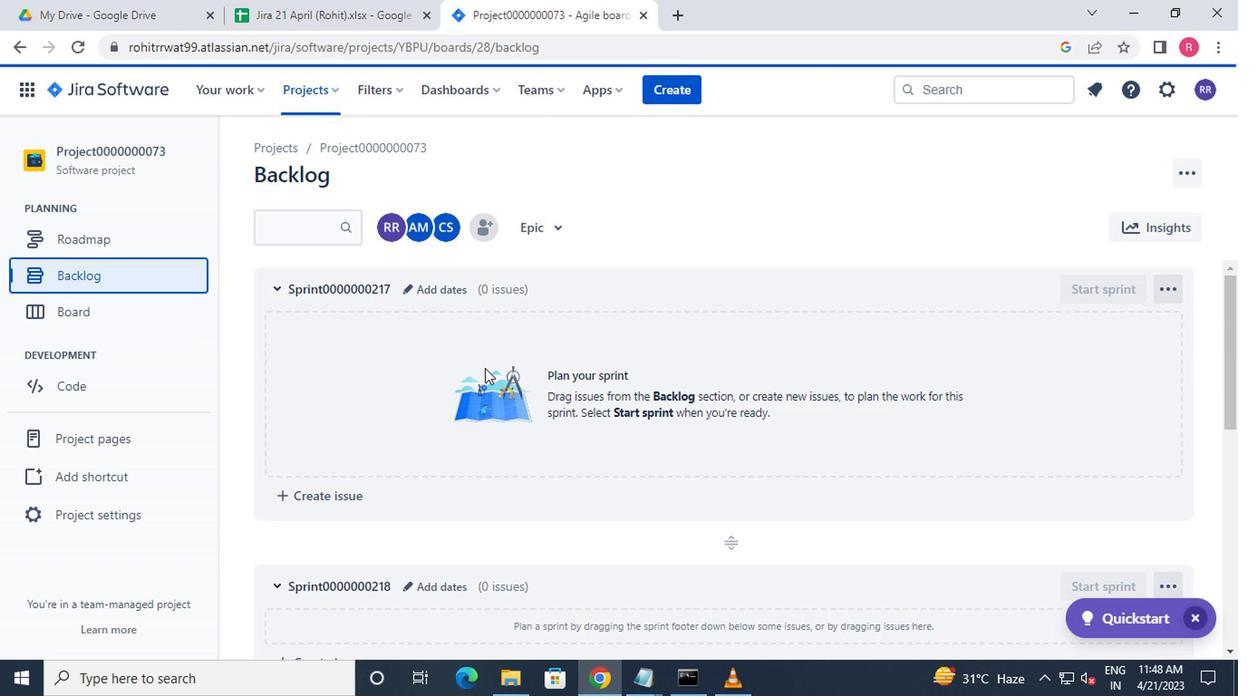 
Action: Mouse moved to (830, 415)
Screenshot: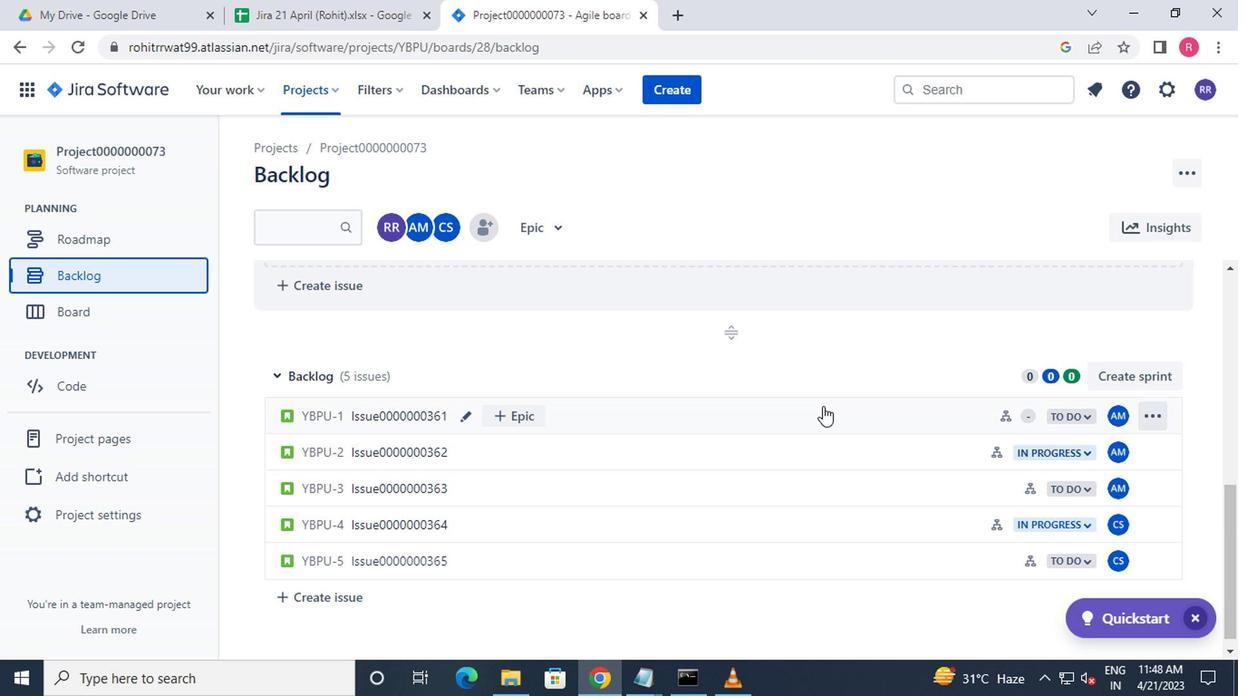 
Action: Mouse pressed left at (830, 415)
Screenshot: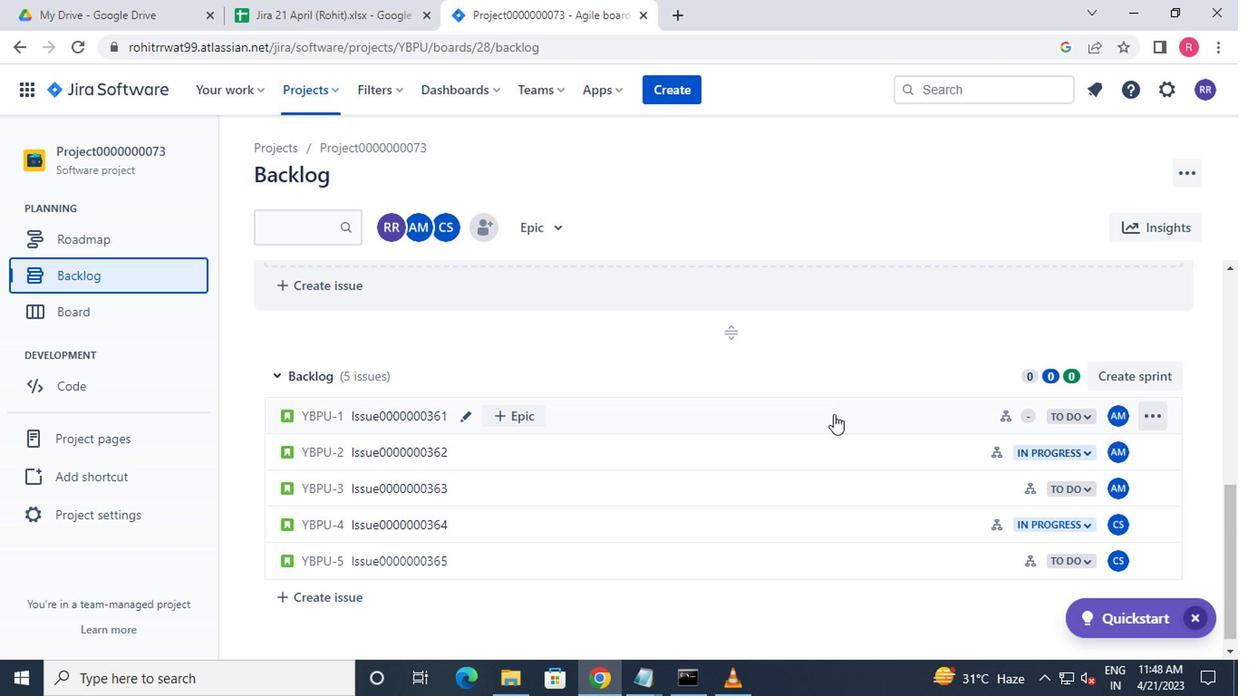 
Action: Mouse moved to (909, 365)
Screenshot: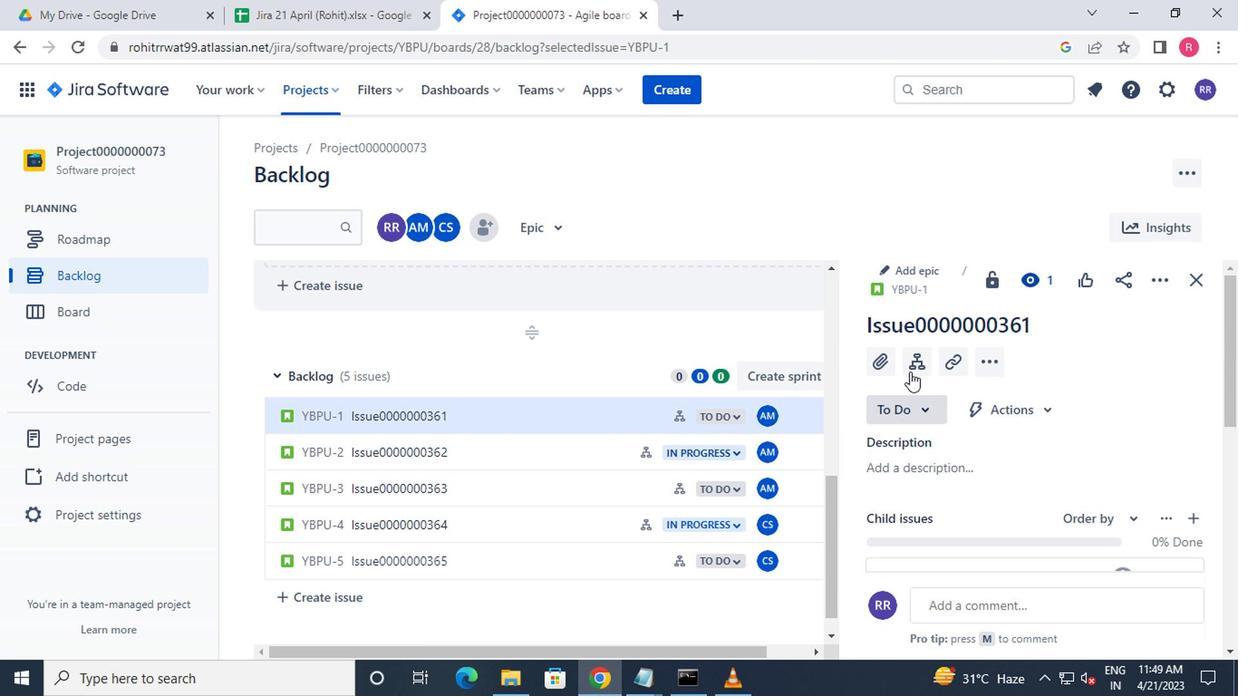 
Action: Mouse pressed left at (909, 365)
Screenshot: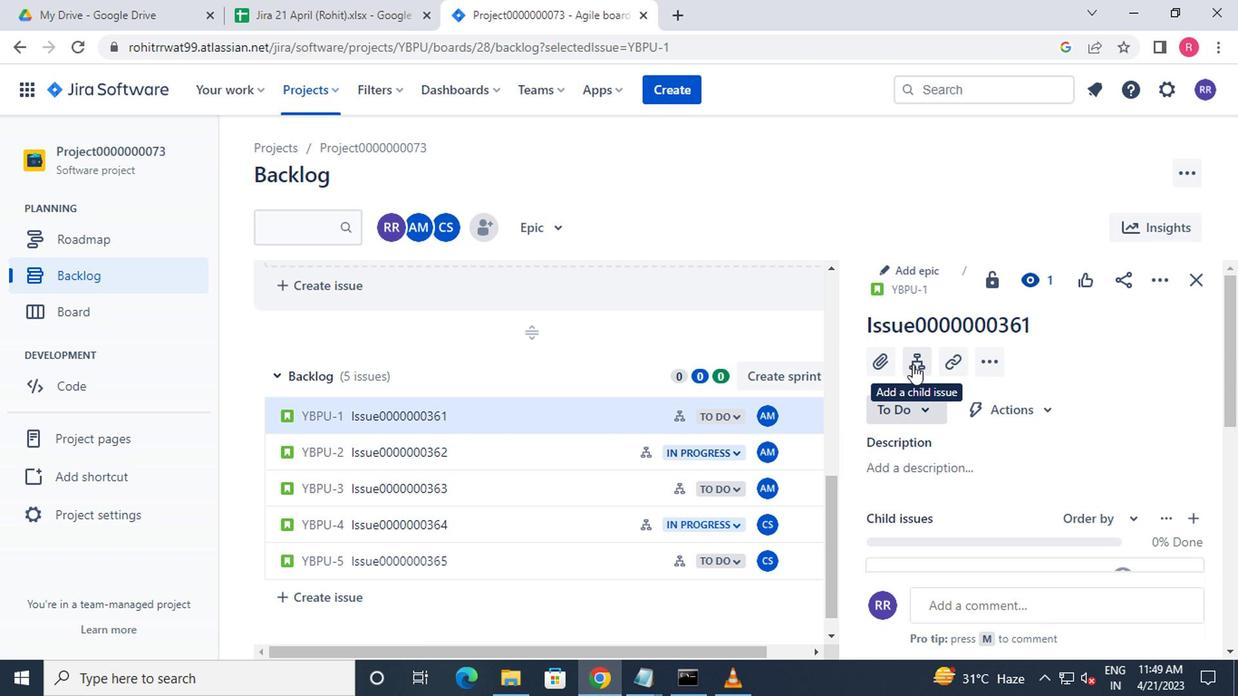 
Action: Mouse moved to (1109, 365)
Screenshot: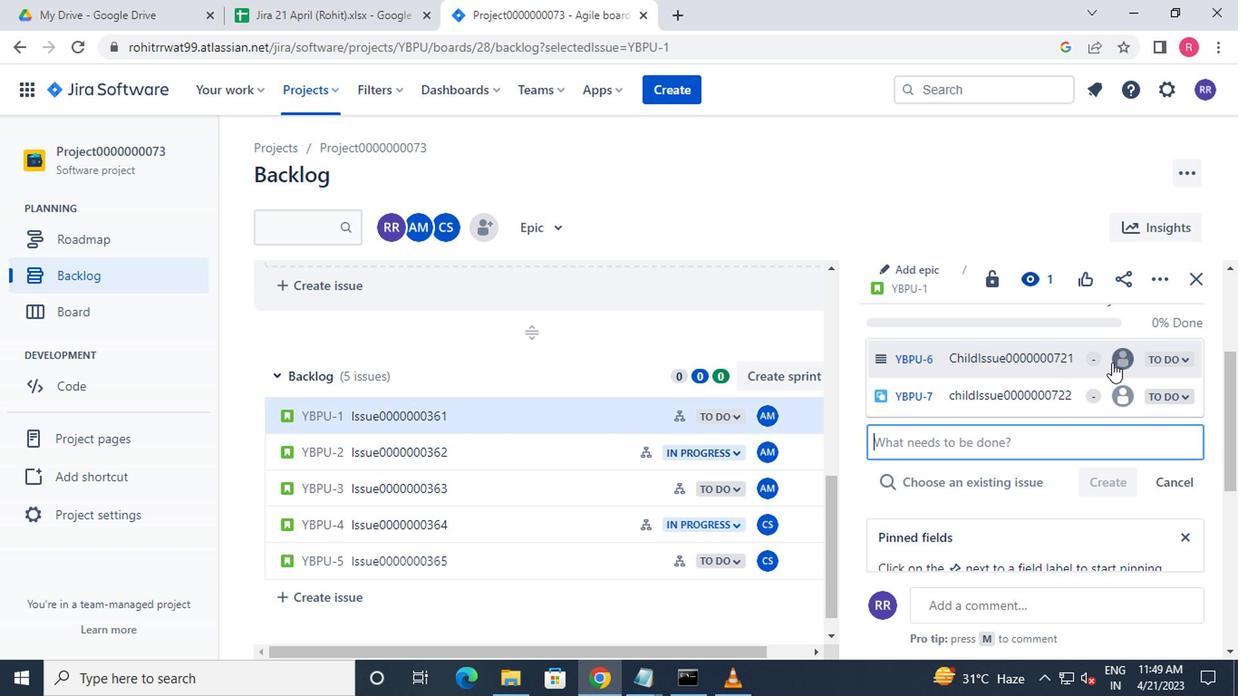 
Action: Mouse pressed left at (1109, 365)
Screenshot: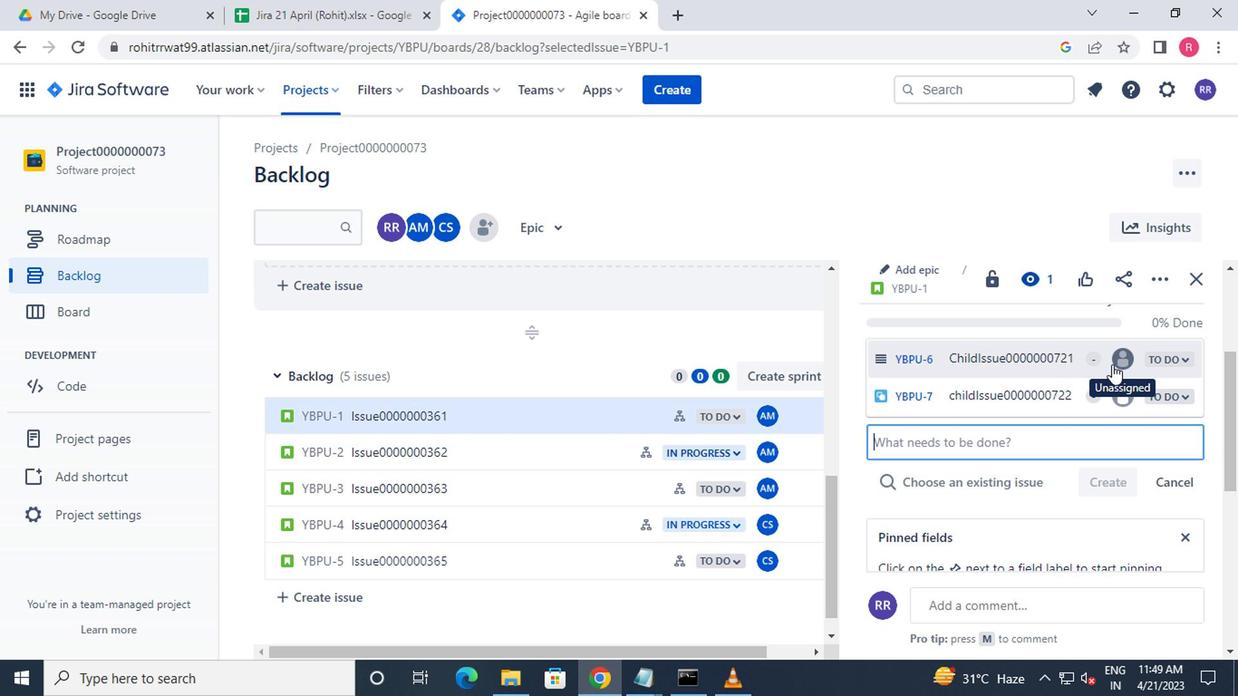 
Action: Mouse moved to (1011, 397)
Screenshot: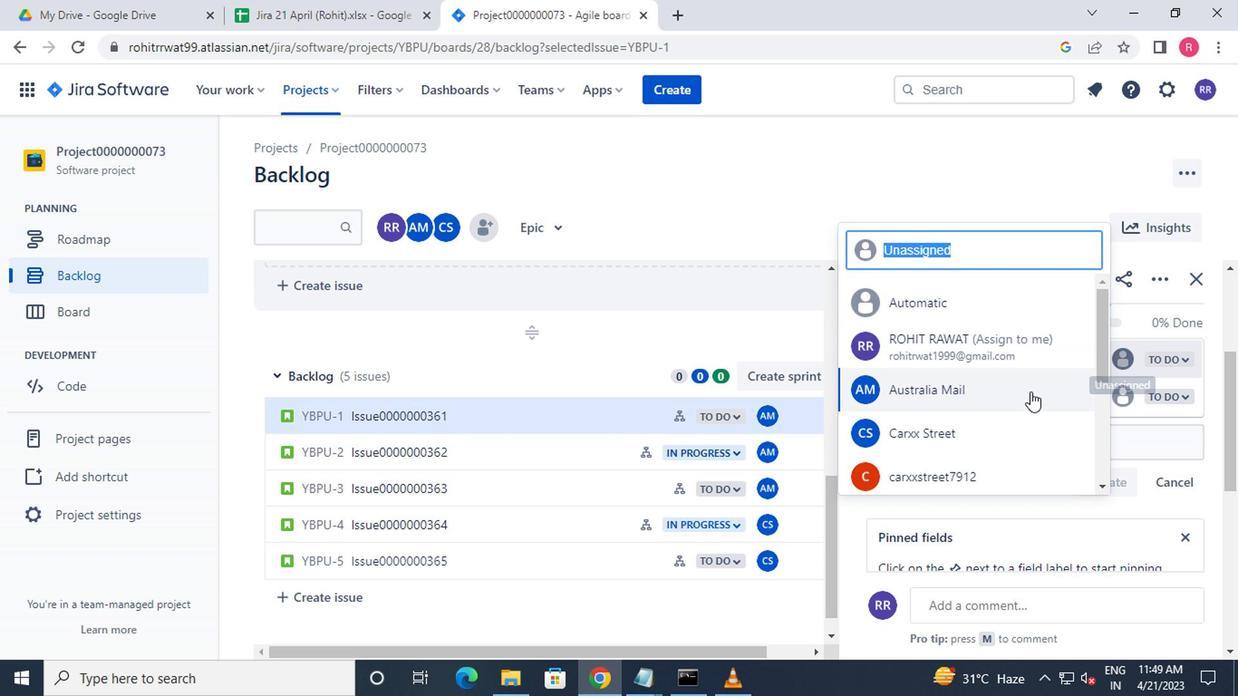 
Action: Mouse pressed left at (1011, 397)
Screenshot: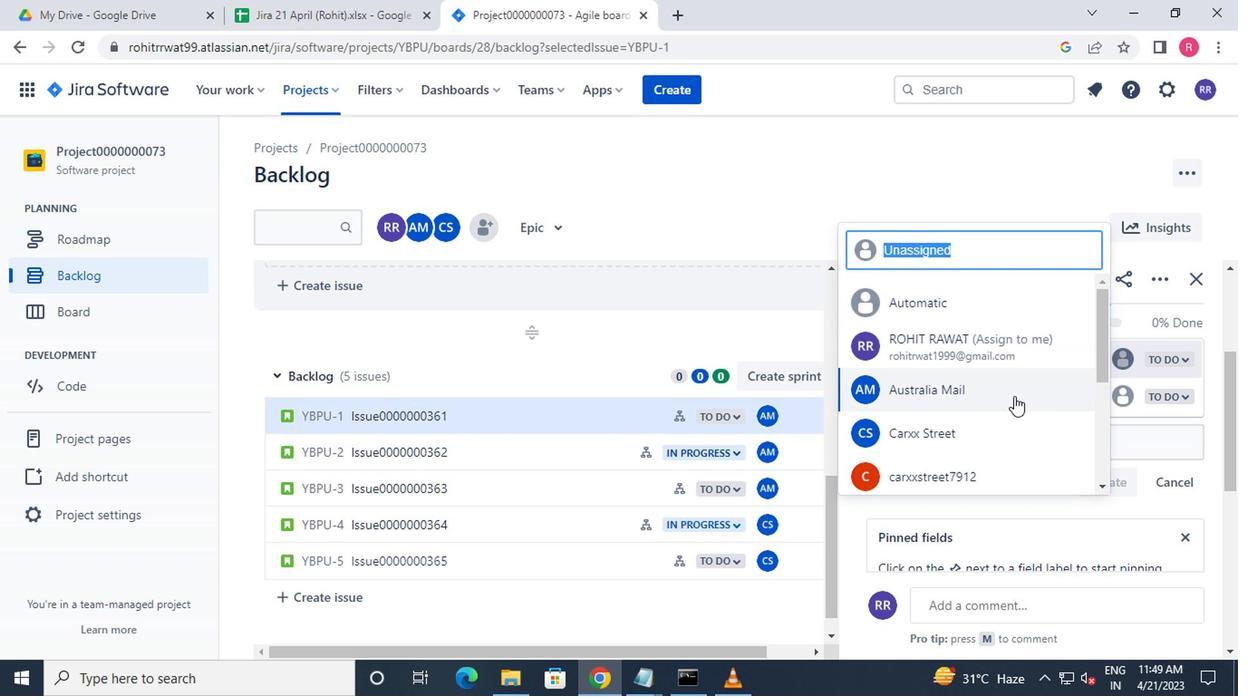 
Action: Mouse moved to (1118, 399)
Screenshot: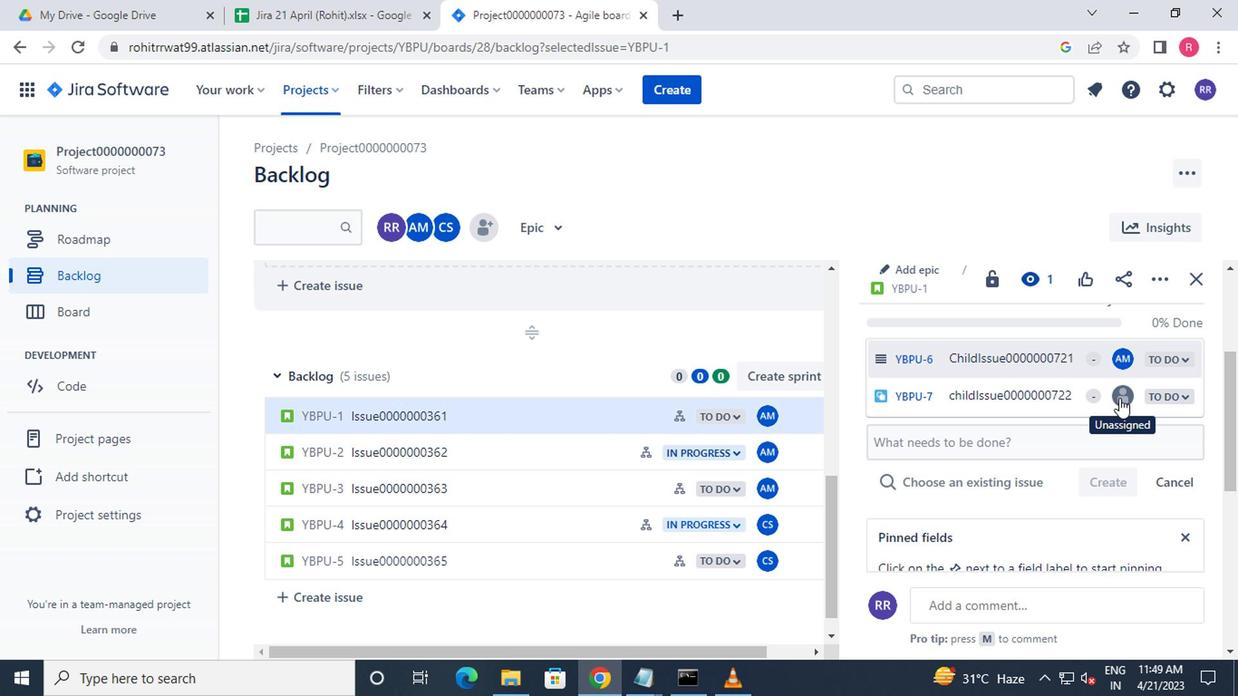 
Action: Mouse pressed left at (1118, 399)
Screenshot: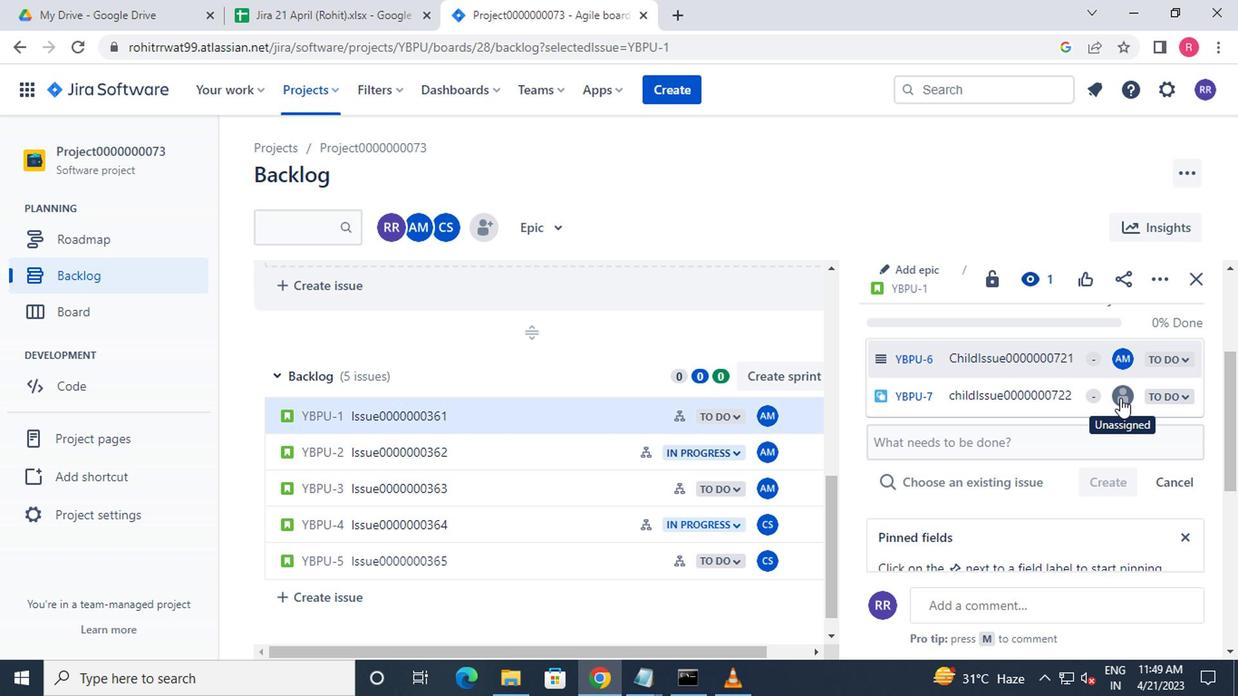 
Action: Mouse moved to (985, 423)
Screenshot: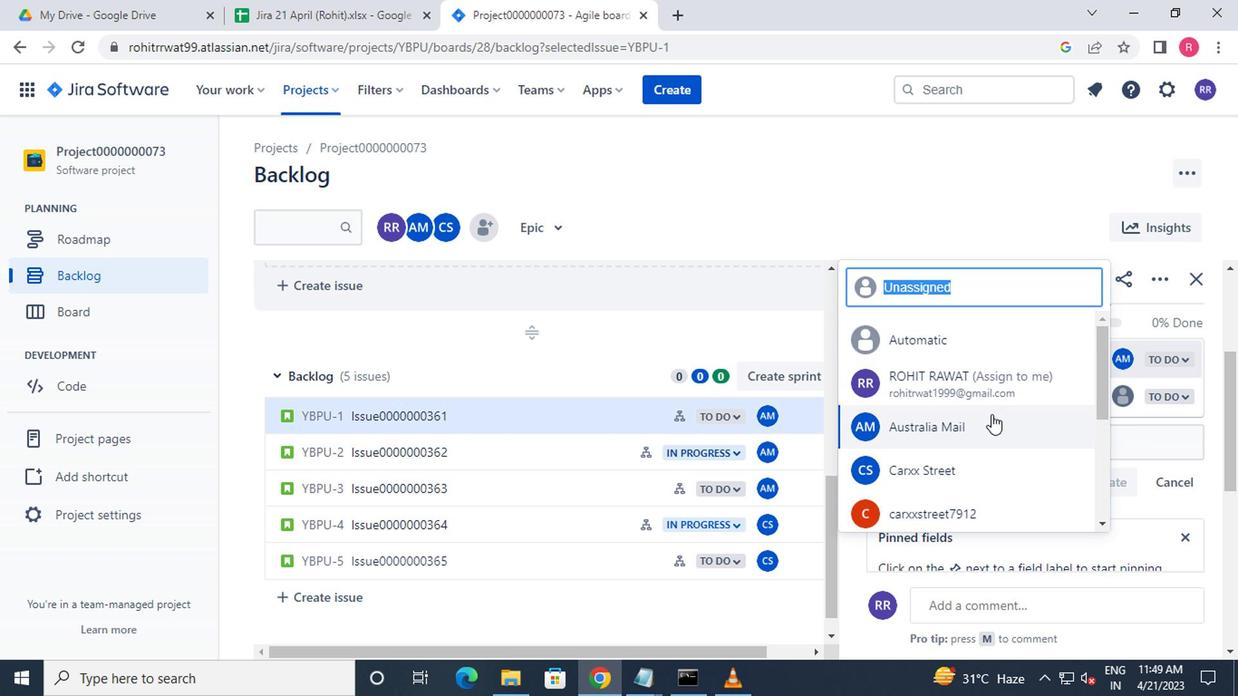 
Action: Mouse pressed left at (985, 423)
Screenshot: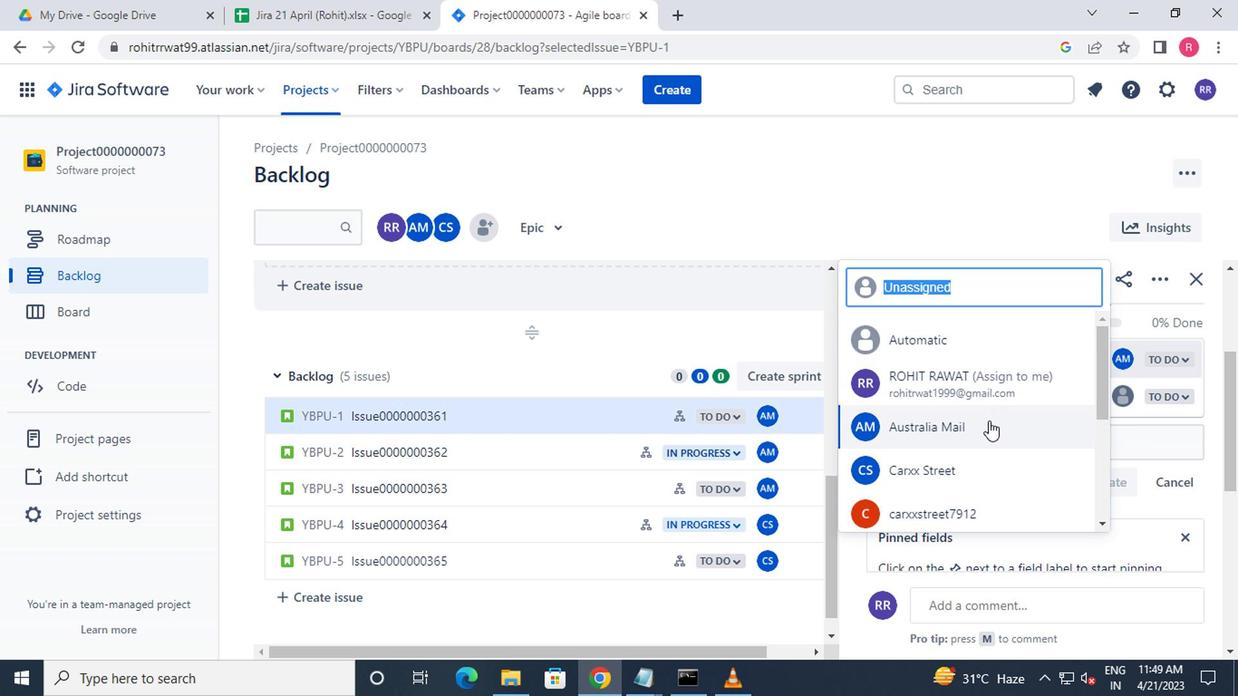 
Action: Mouse moved to (572, 464)
Screenshot: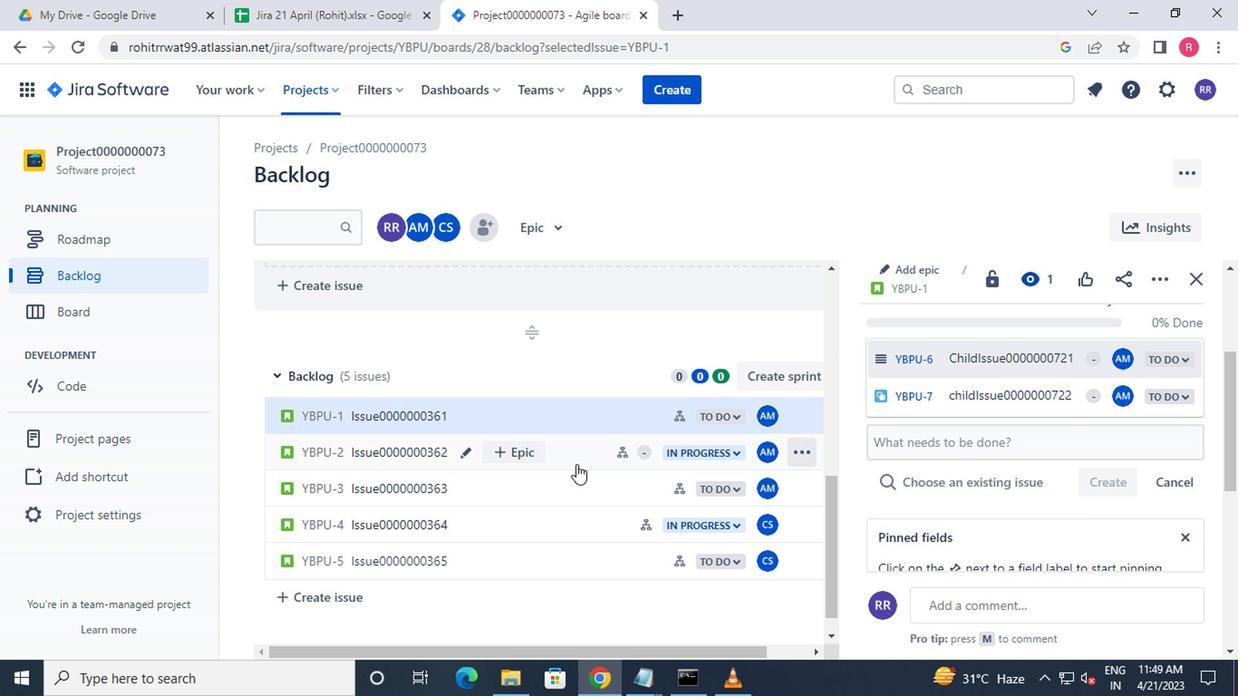 
Action: Mouse pressed left at (572, 464)
Screenshot: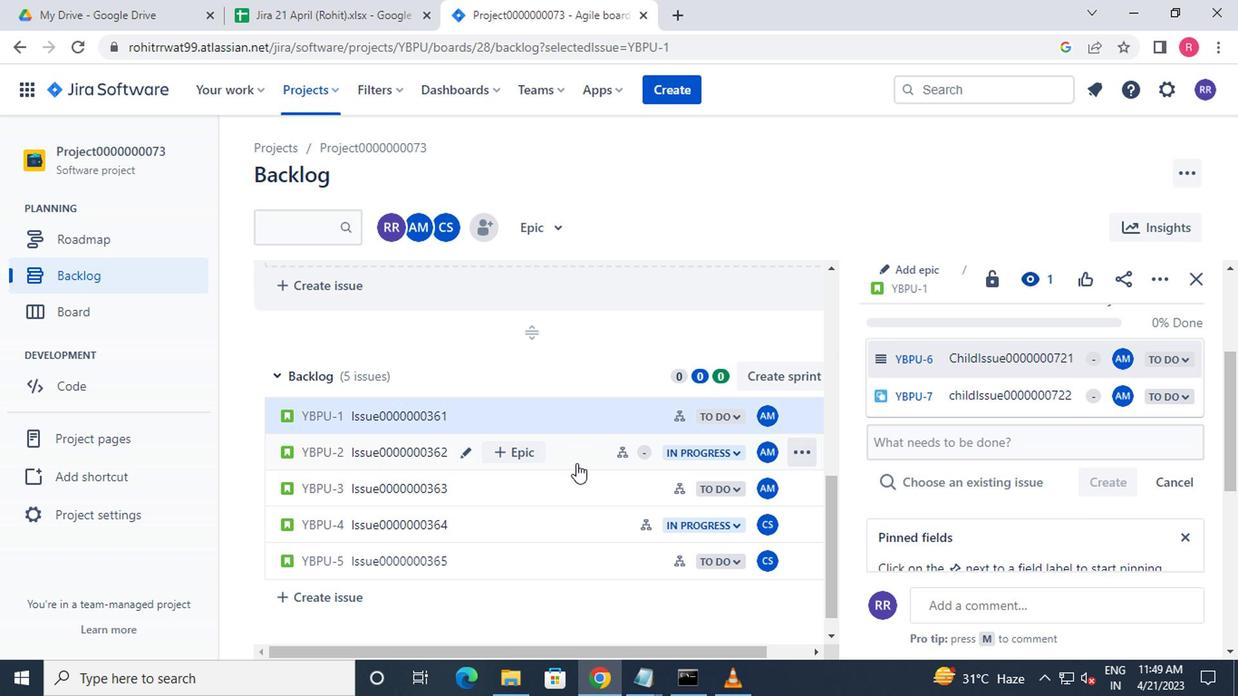 
Action: Mouse moved to (909, 360)
Screenshot: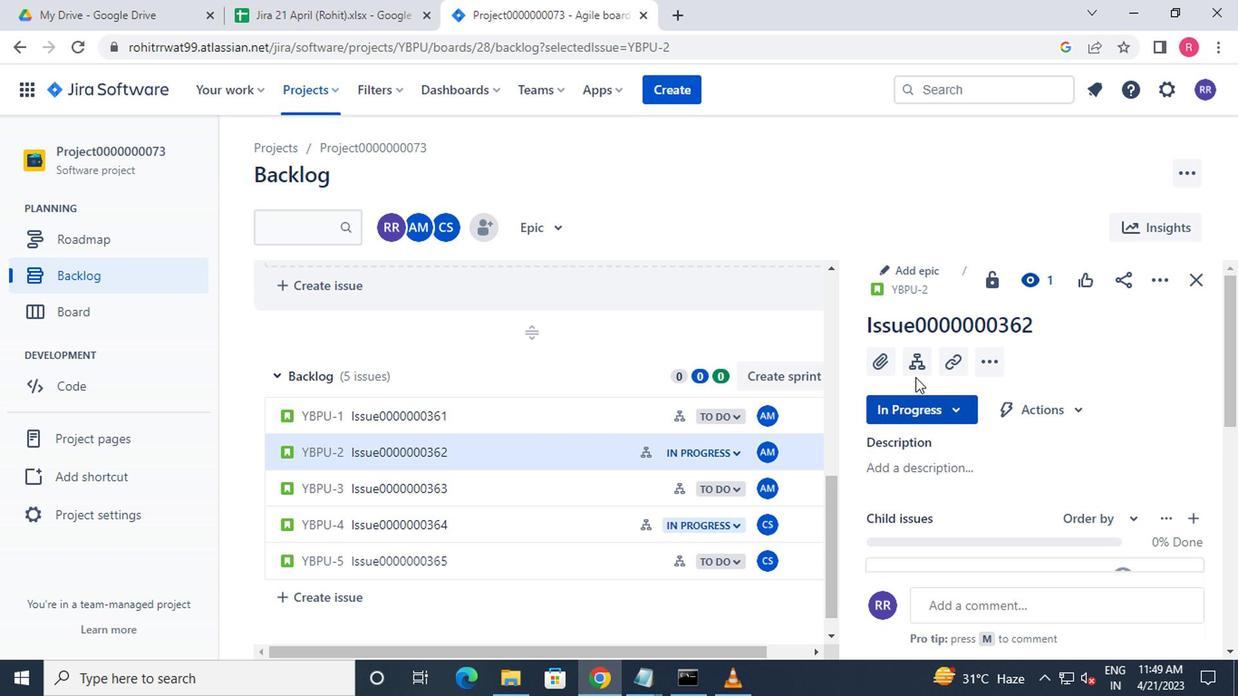 
Action: Mouse pressed left at (909, 360)
Screenshot: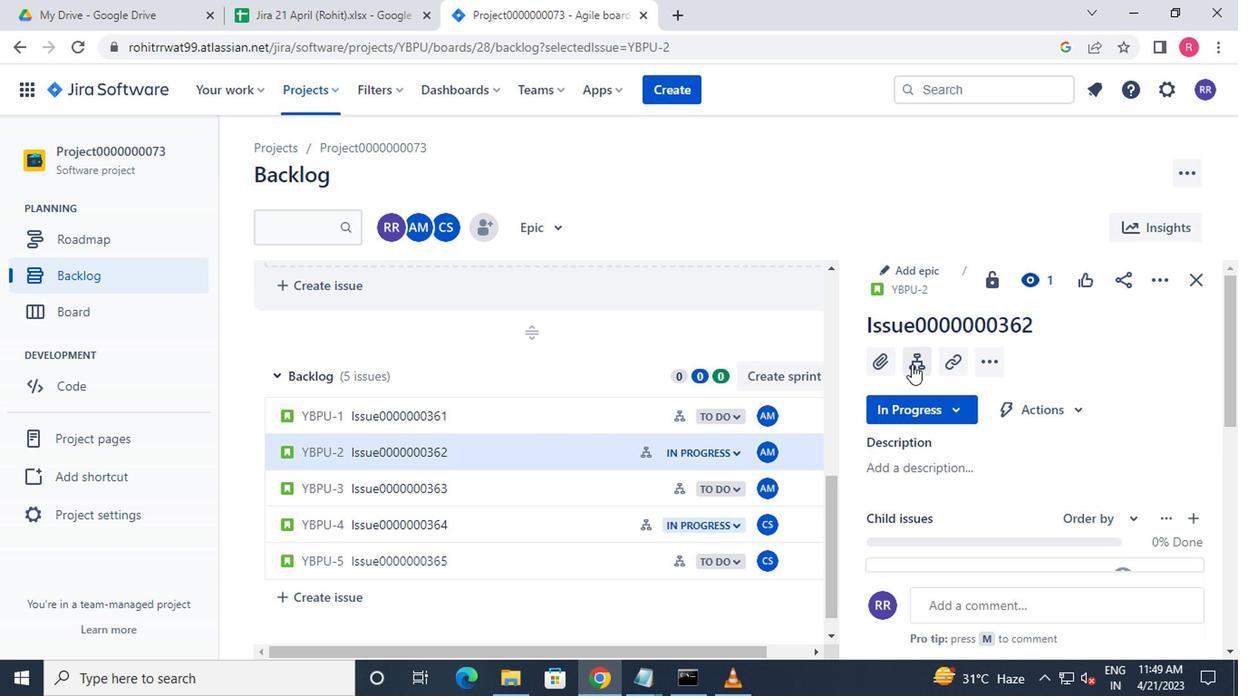 
Action: Mouse moved to (1110, 369)
Screenshot: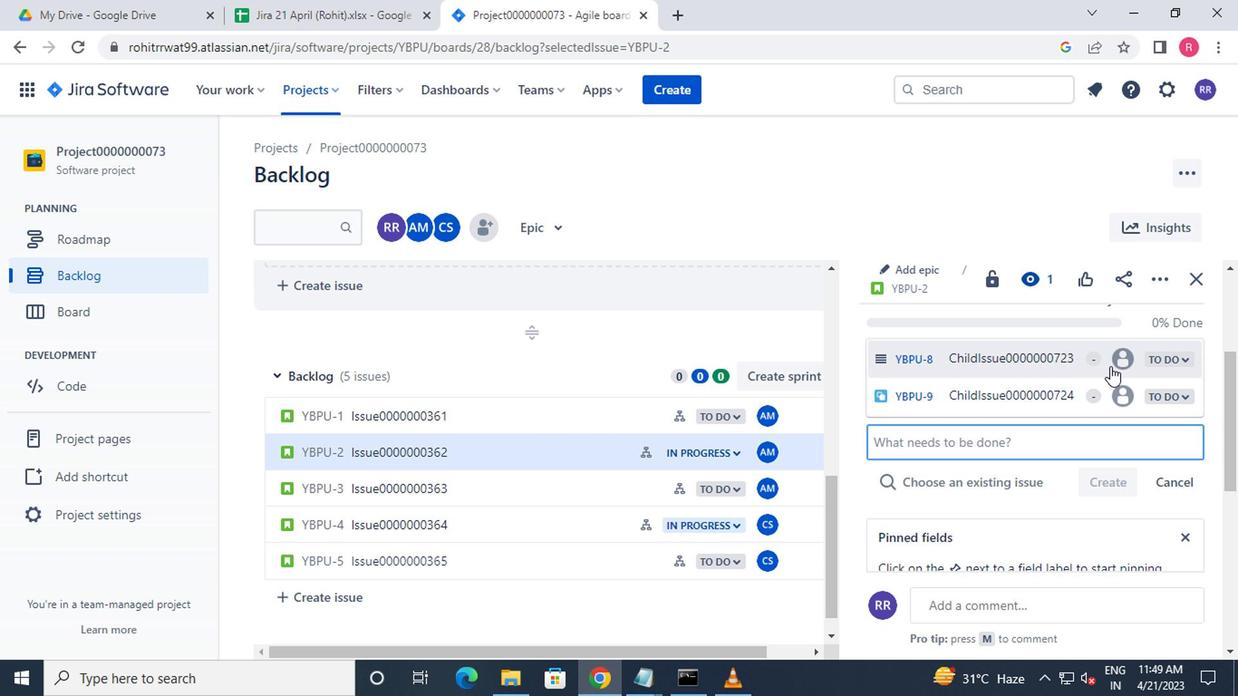
Action: Mouse pressed left at (1110, 369)
Screenshot: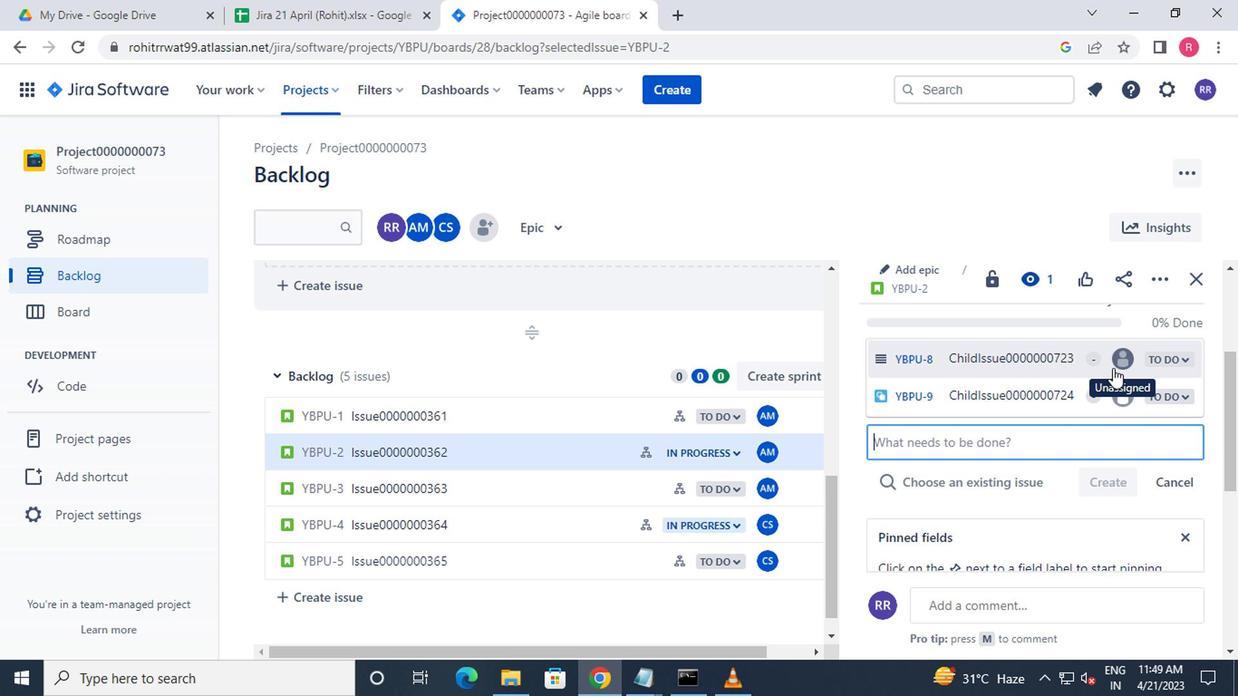 
Action: Mouse moved to (1005, 392)
Screenshot: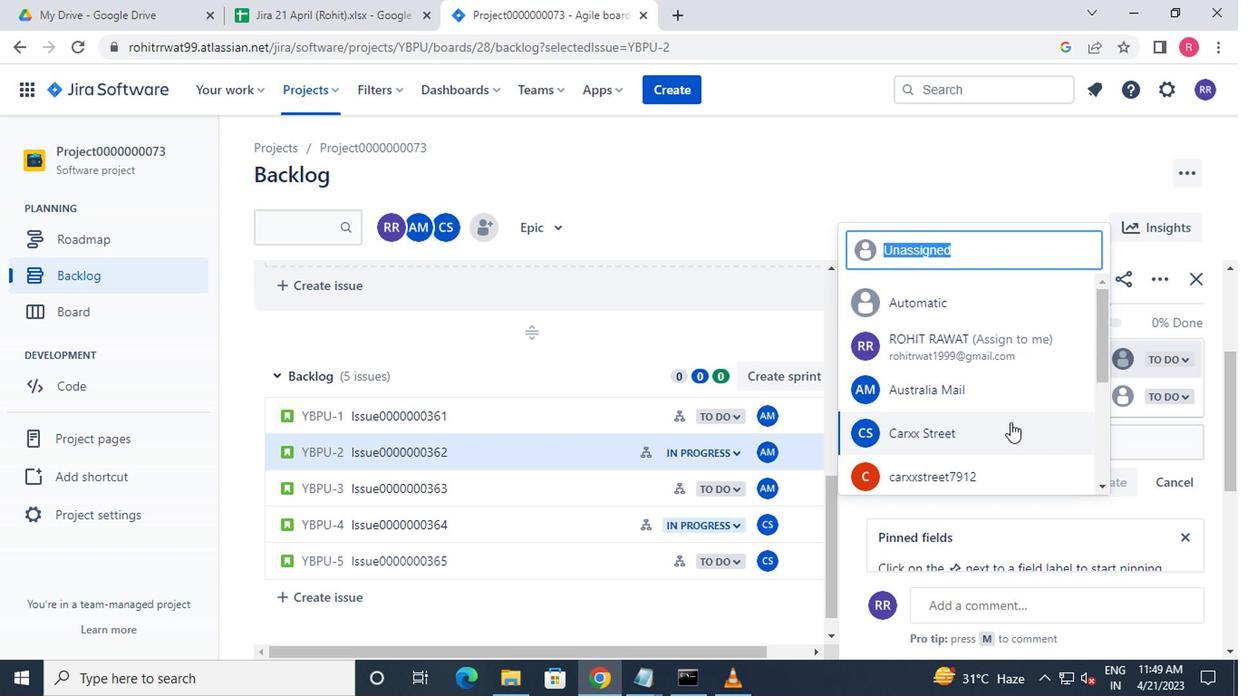
Action: Mouse pressed left at (1005, 392)
Screenshot: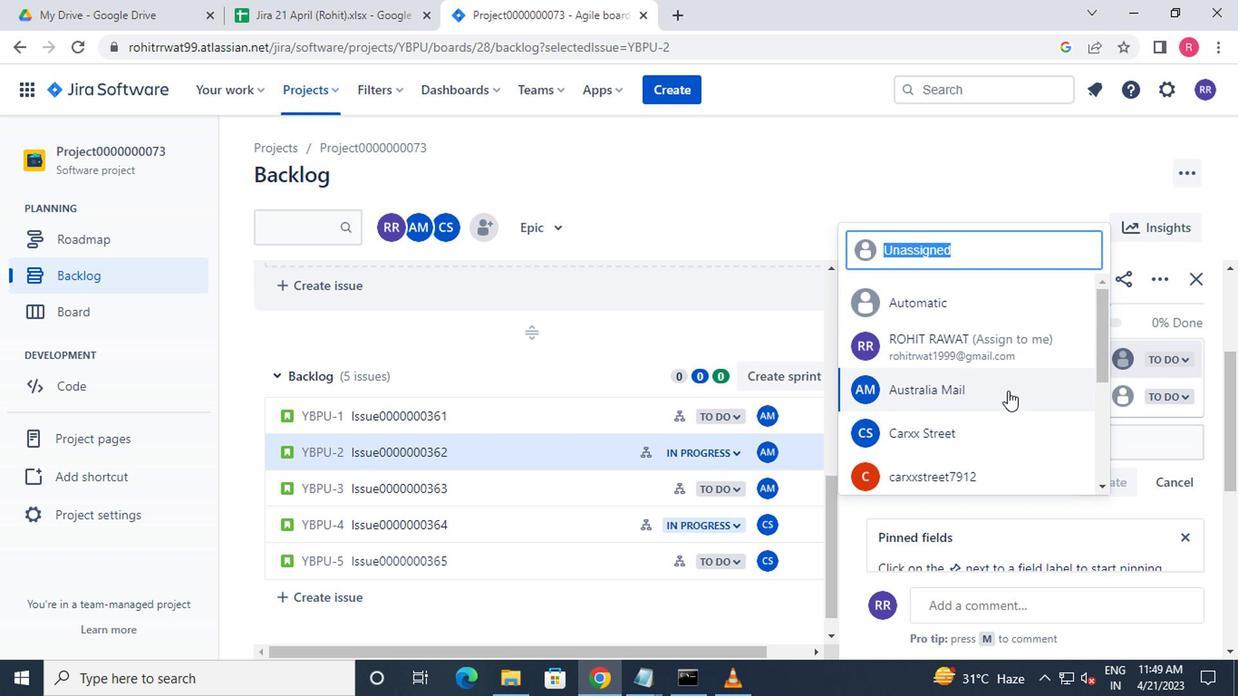 
Action: Mouse moved to (1129, 408)
Screenshot: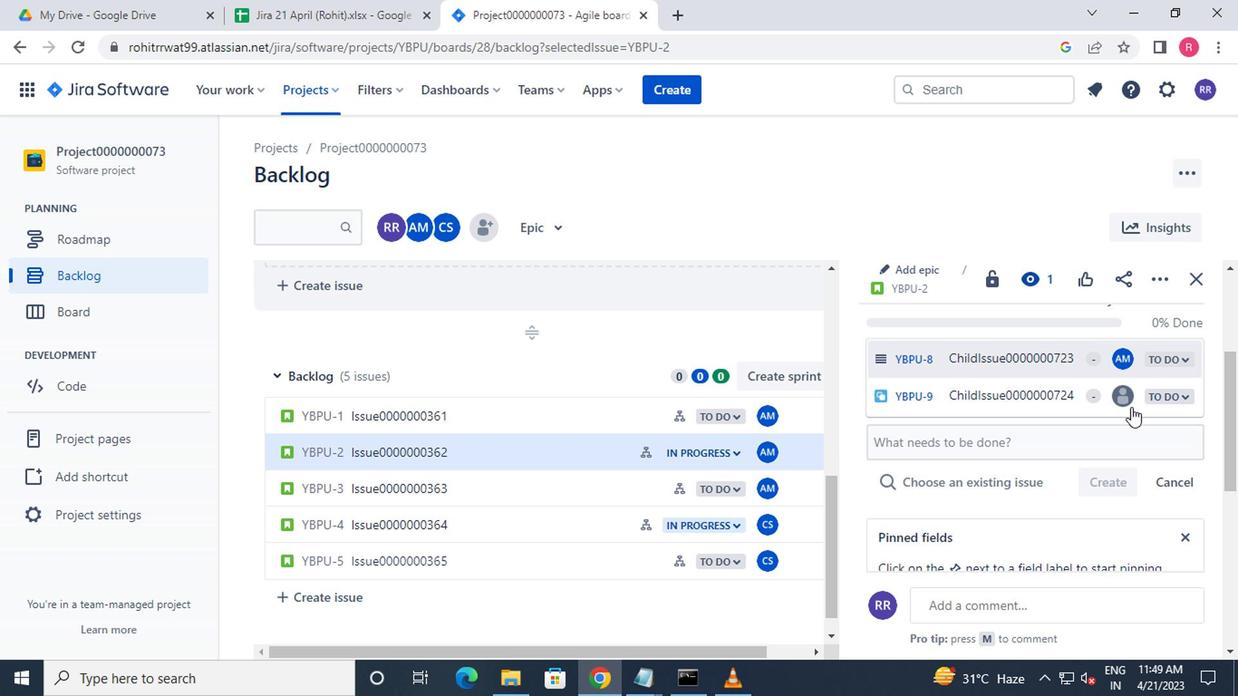 
Action: Mouse pressed left at (1129, 408)
Screenshot: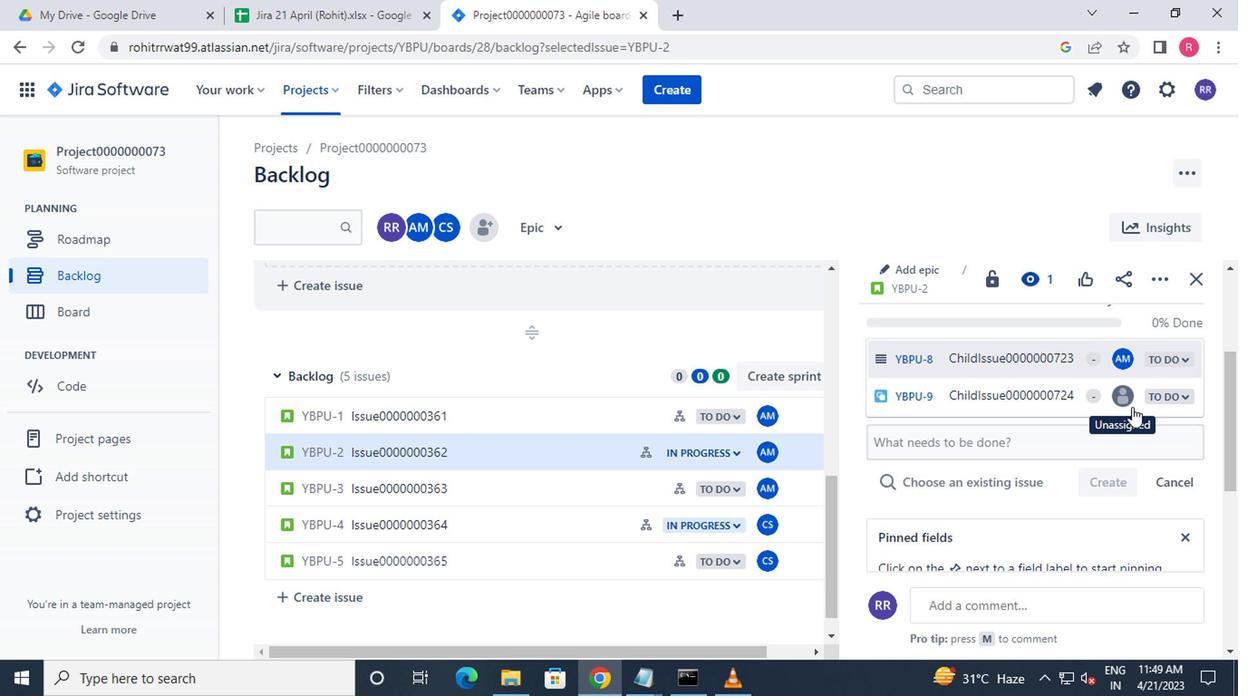
Action: Mouse moved to (1000, 427)
Screenshot: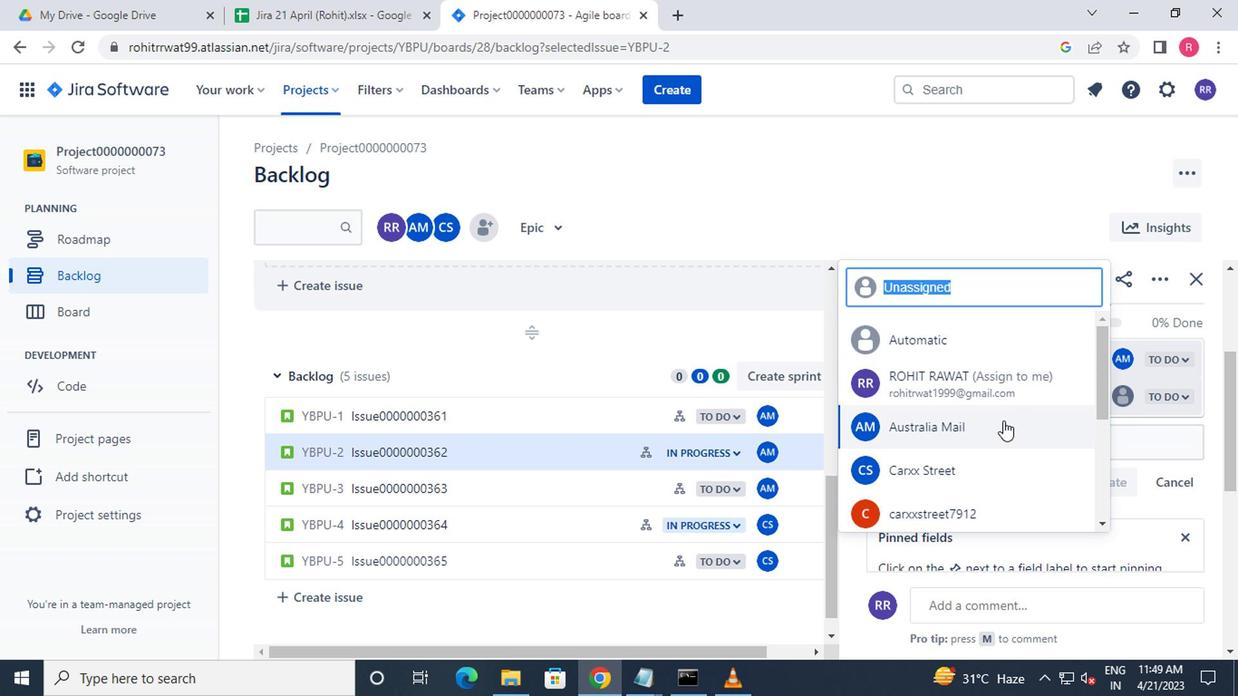 
Action: Mouse pressed left at (1000, 427)
Screenshot: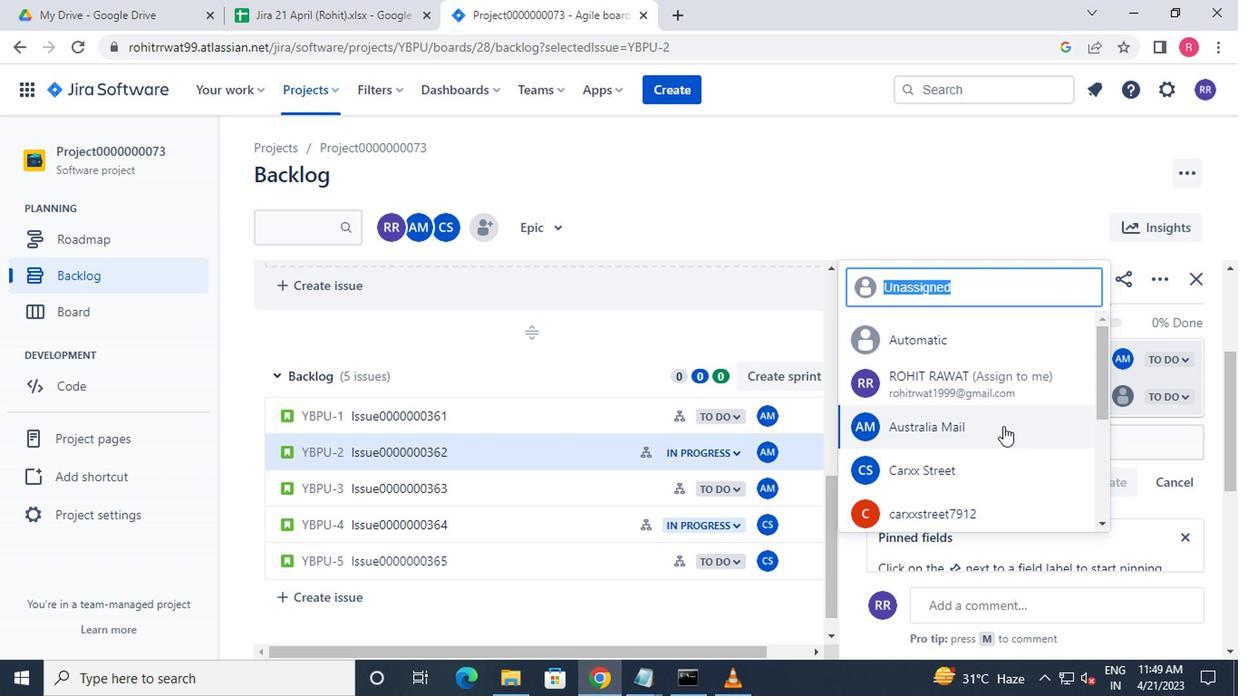 
Action: Mouse moved to (1002, 429)
Screenshot: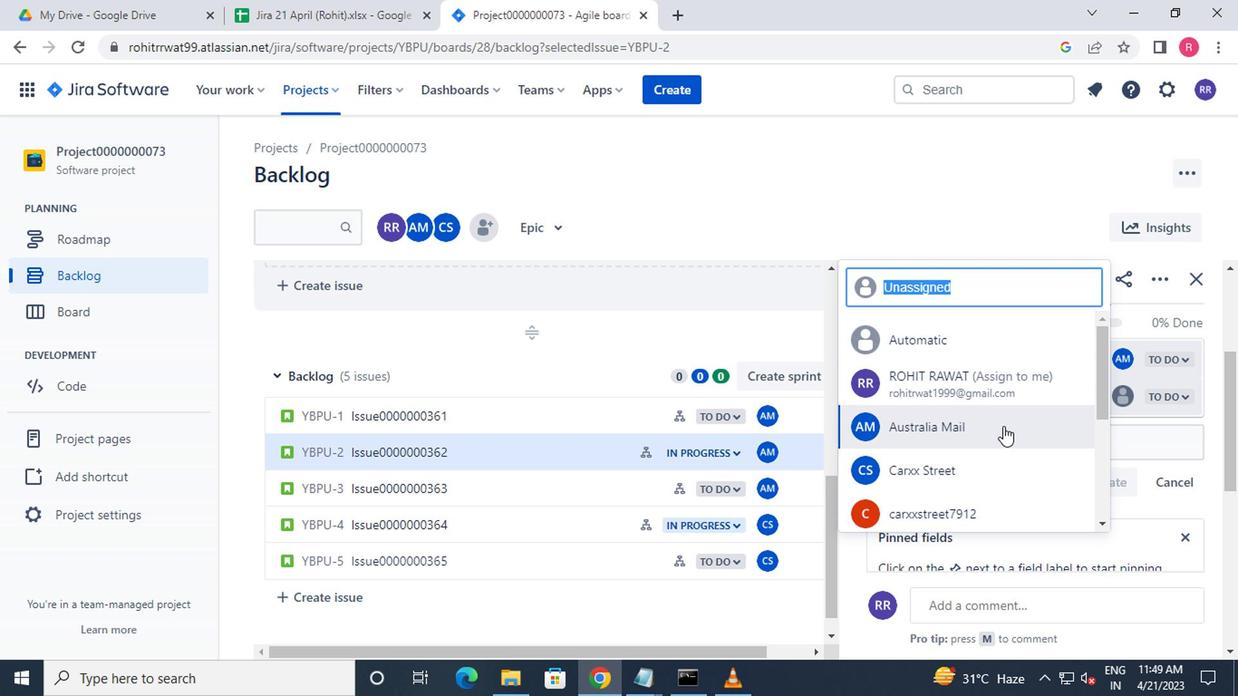 
